 Task: Open Card Home Decor Review in Board Sales Forecasting and Goal Setting to Workspace Email Marketing Agencies and add a team member Softage.2@softage.net, a label Green, a checklist Volunteer Management, an attachment from your onedrive, a color Green and finally, add a card description 'Conduct team training session on effective conflict management and resolution' and a comment 'Let us approach this task with a sense of ownership and pride, taking responsibility for its success or failure.'. Add a start date 'Jan 02, 1900' with a due date 'Jan 09, 1900'
Action: Mouse moved to (79, 353)
Screenshot: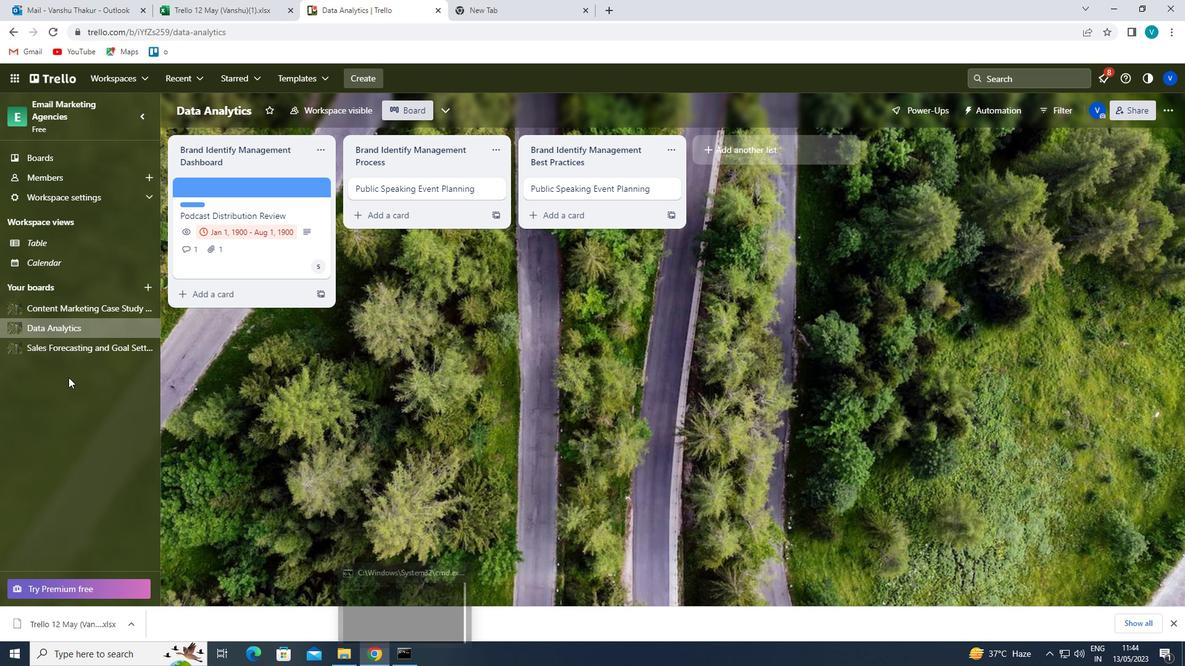 
Action: Mouse pressed left at (79, 353)
Screenshot: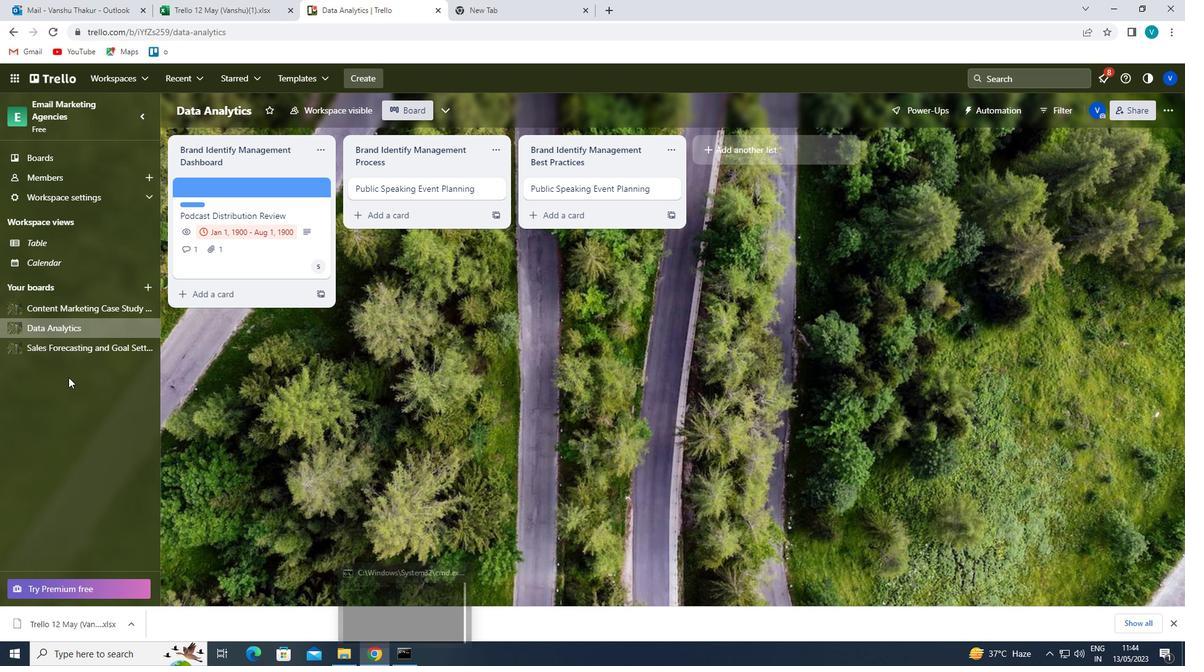 
Action: Mouse moved to (232, 191)
Screenshot: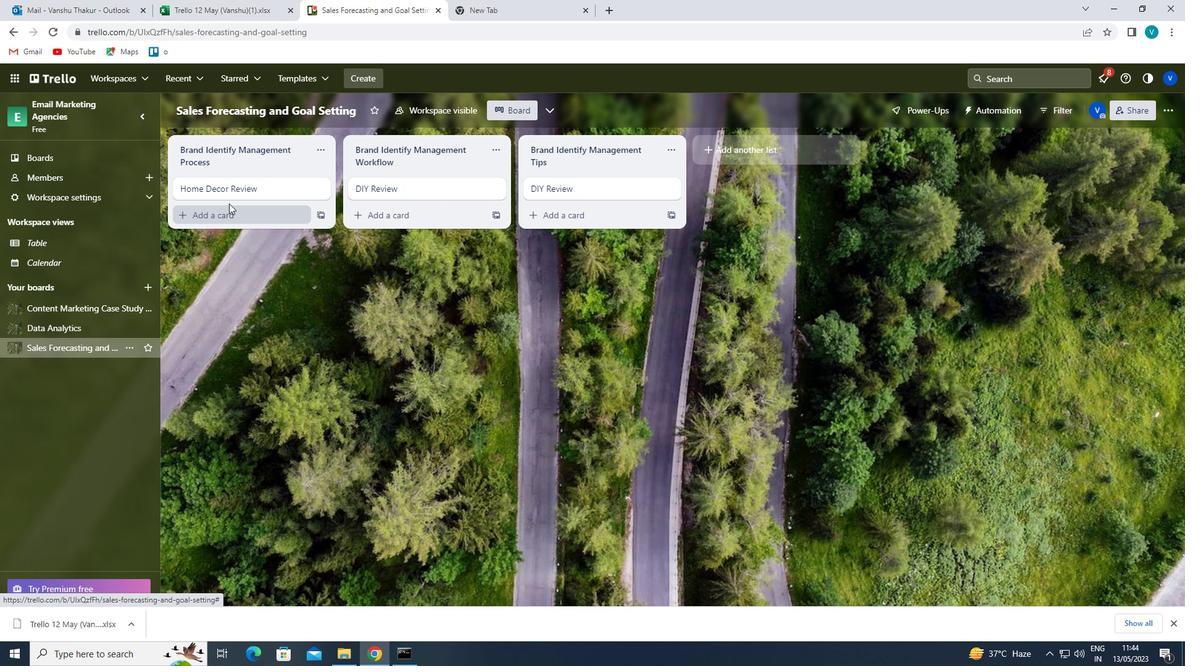 
Action: Mouse pressed left at (232, 191)
Screenshot: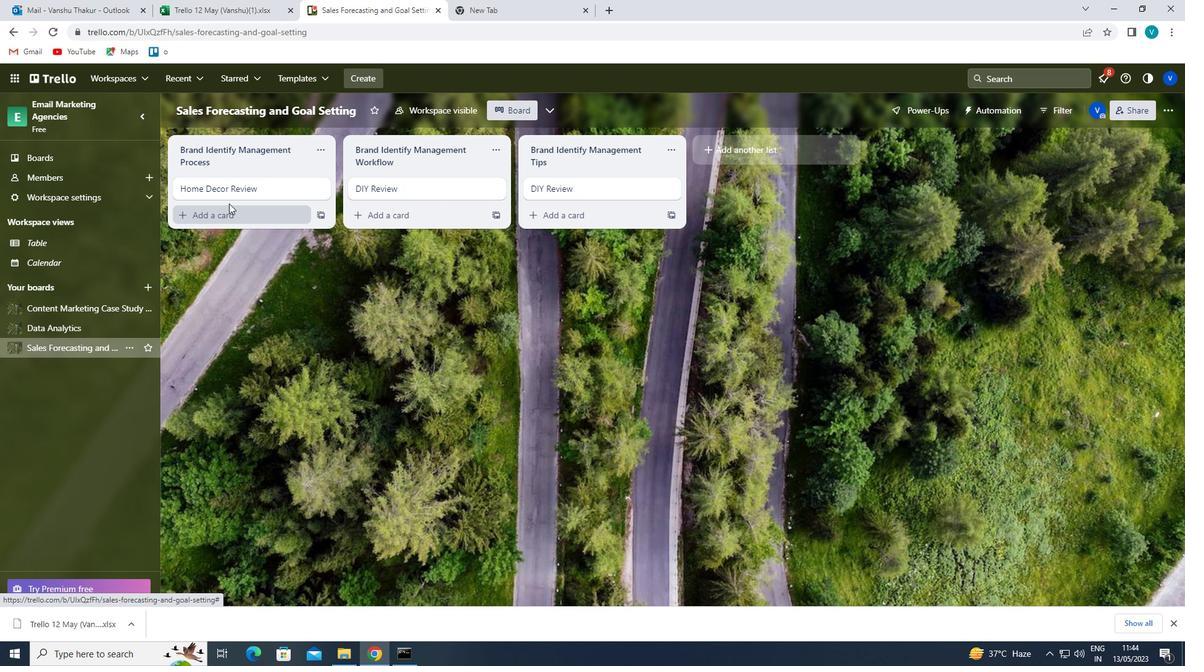 
Action: Mouse moved to (755, 177)
Screenshot: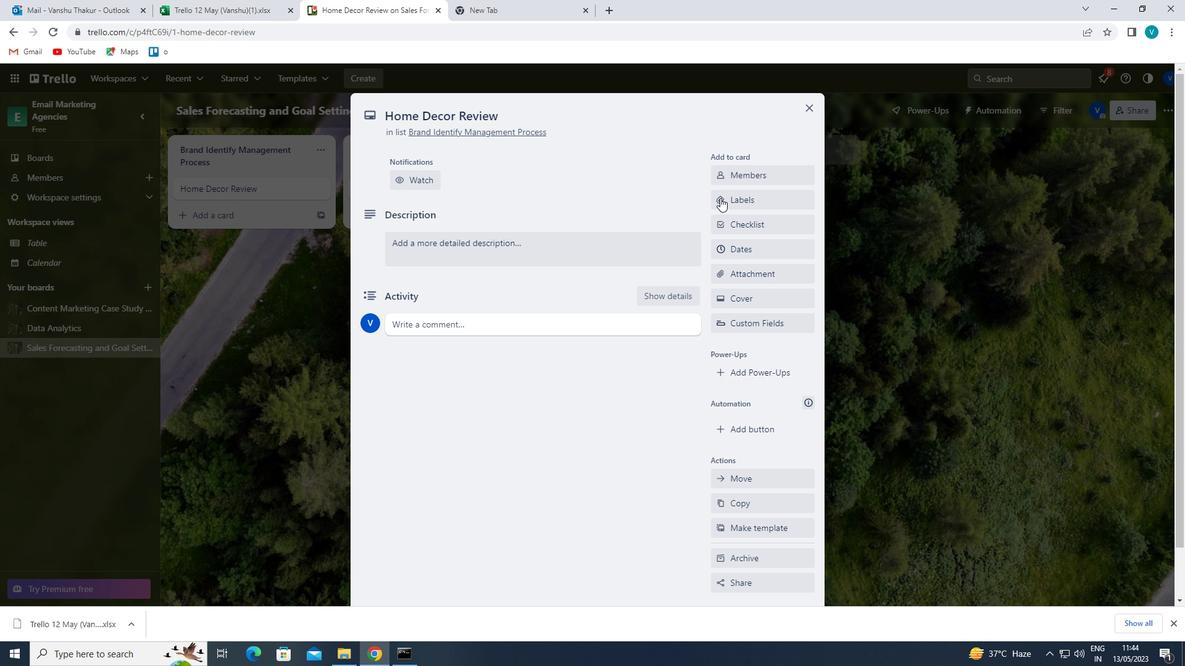
Action: Mouse pressed left at (755, 177)
Screenshot: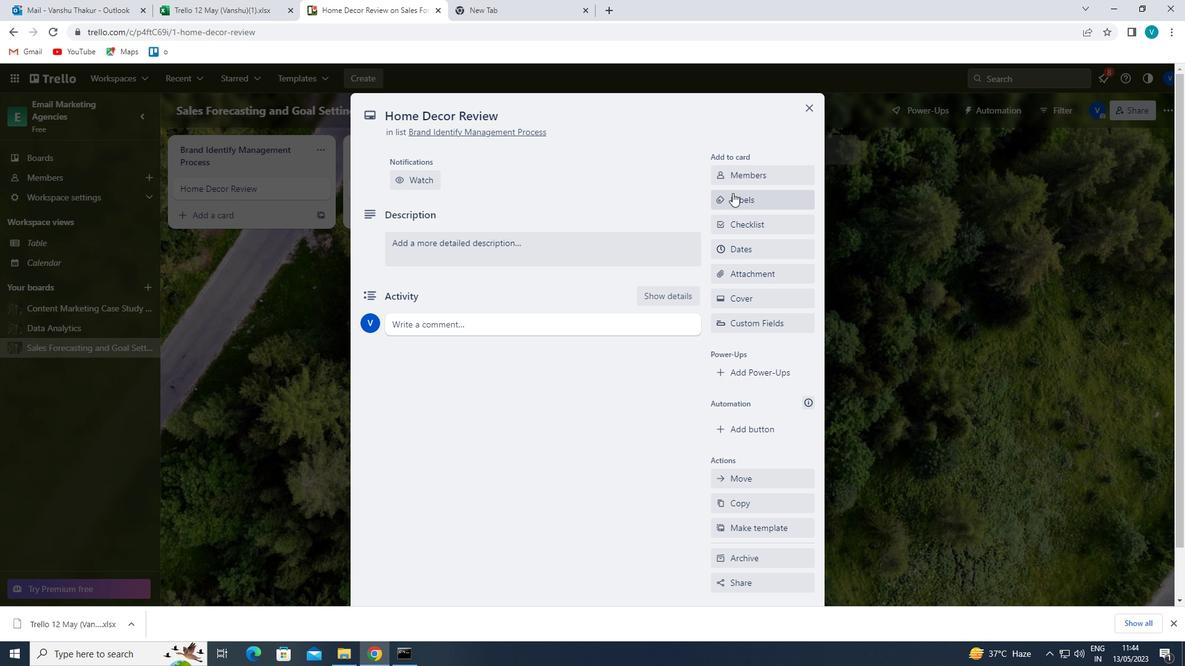 
Action: Mouse moved to (755, 225)
Screenshot: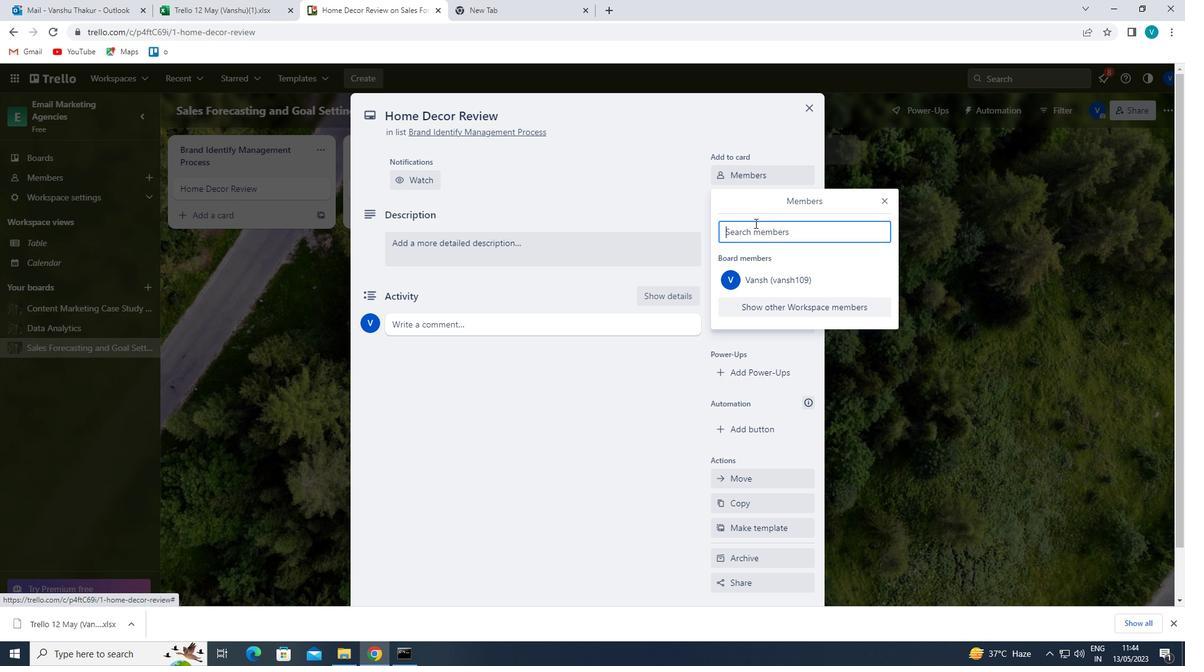 
Action: Mouse pressed left at (755, 225)
Screenshot: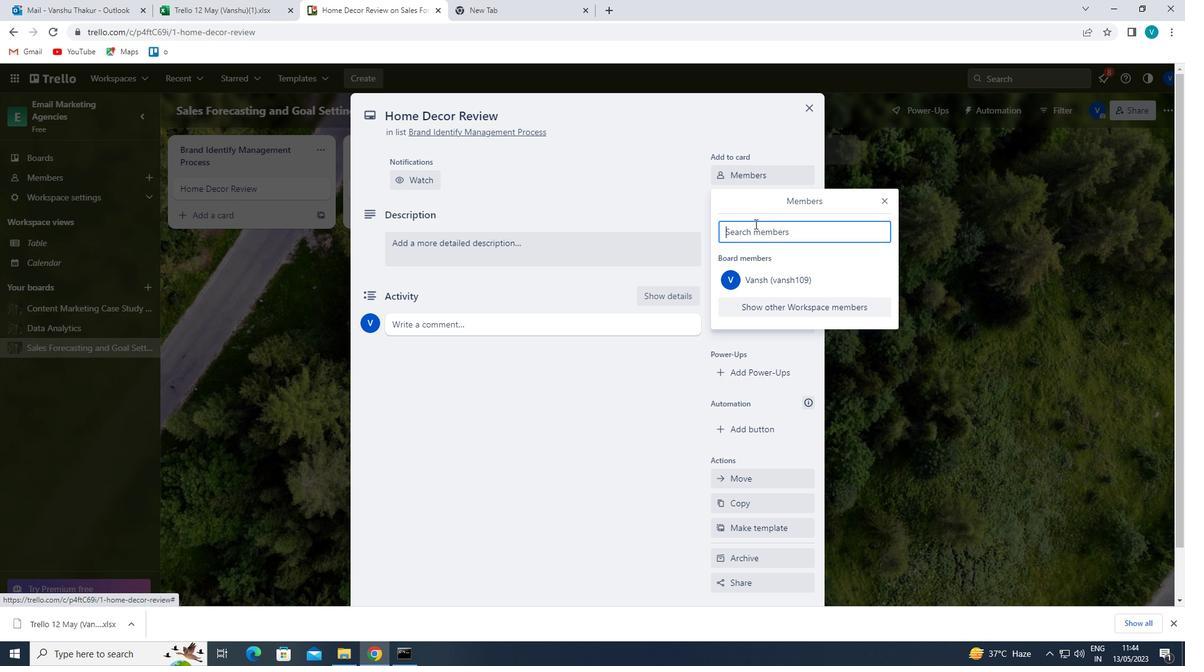 
Action: Key pressed <Key.shift>SOG<Key.backspace>FT
Screenshot: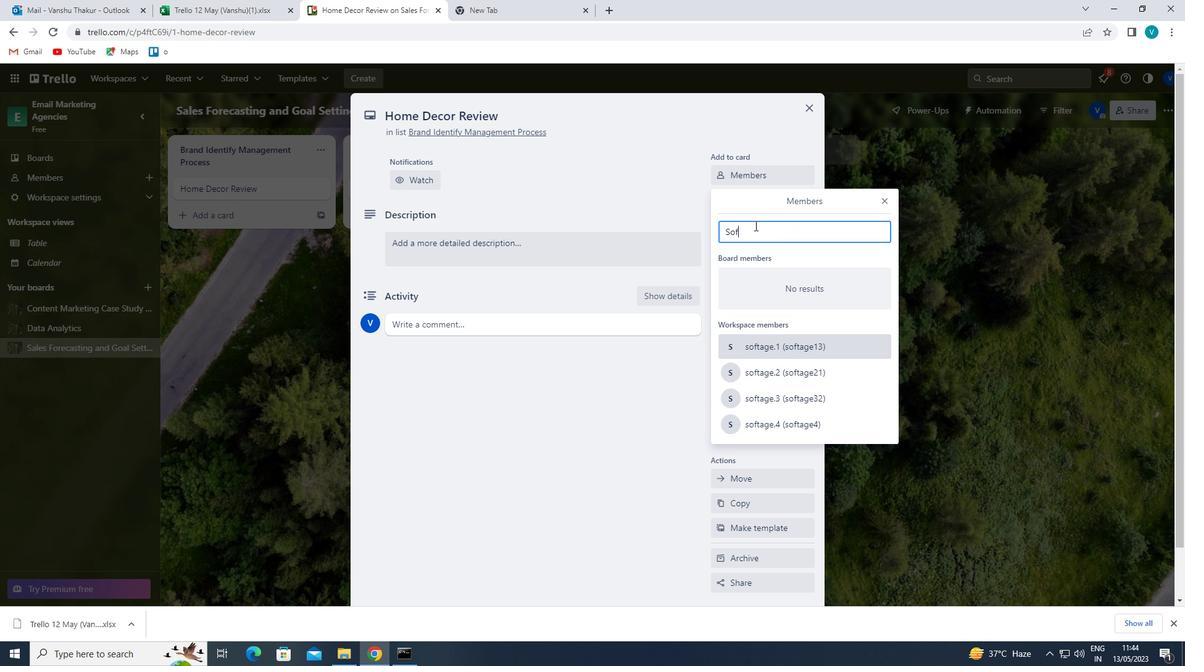 
Action: Mouse moved to (765, 371)
Screenshot: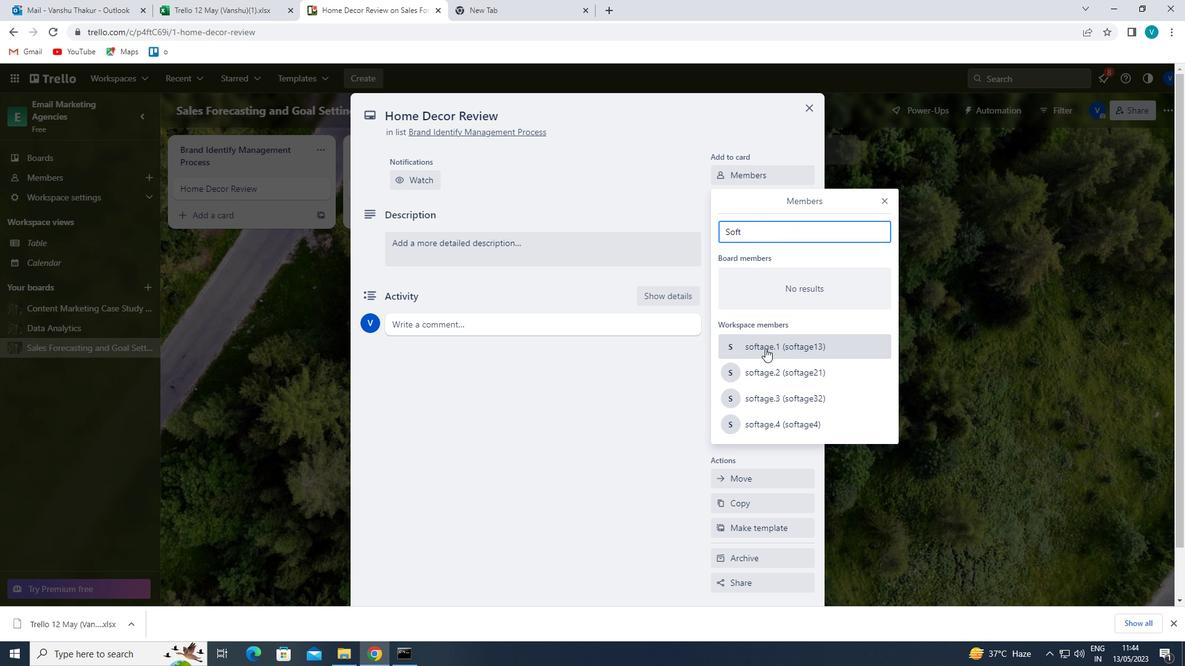
Action: Mouse pressed left at (765, 371)
Screenshot: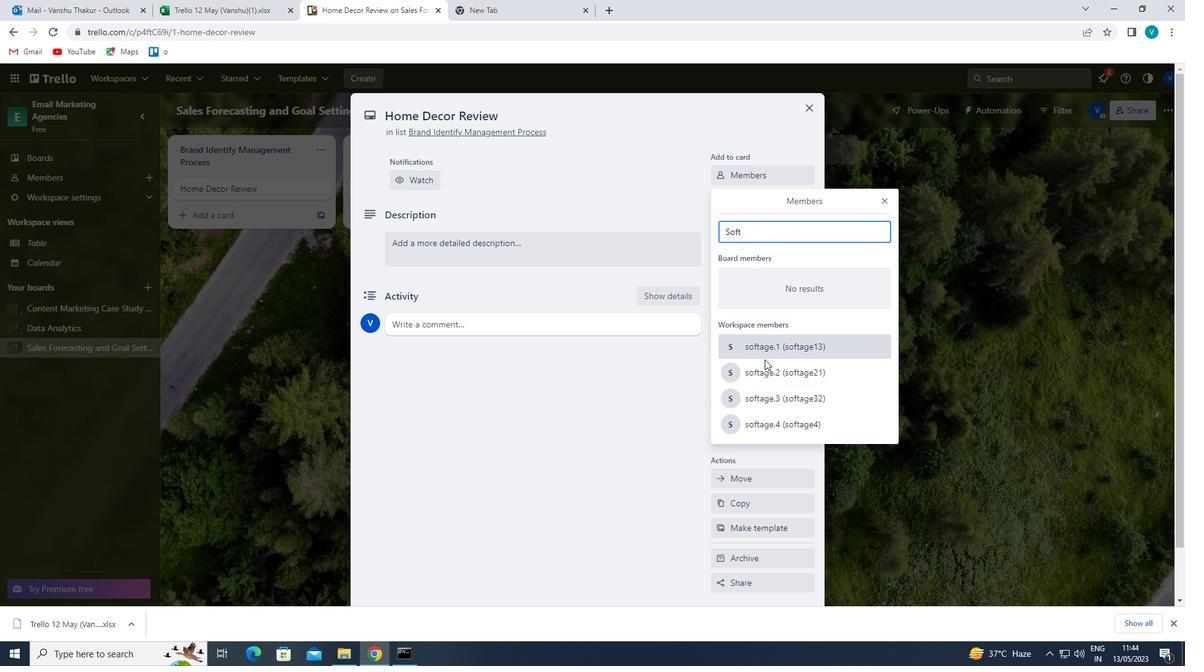 
Action: Mouse moved to (885, 200)
Screenshot: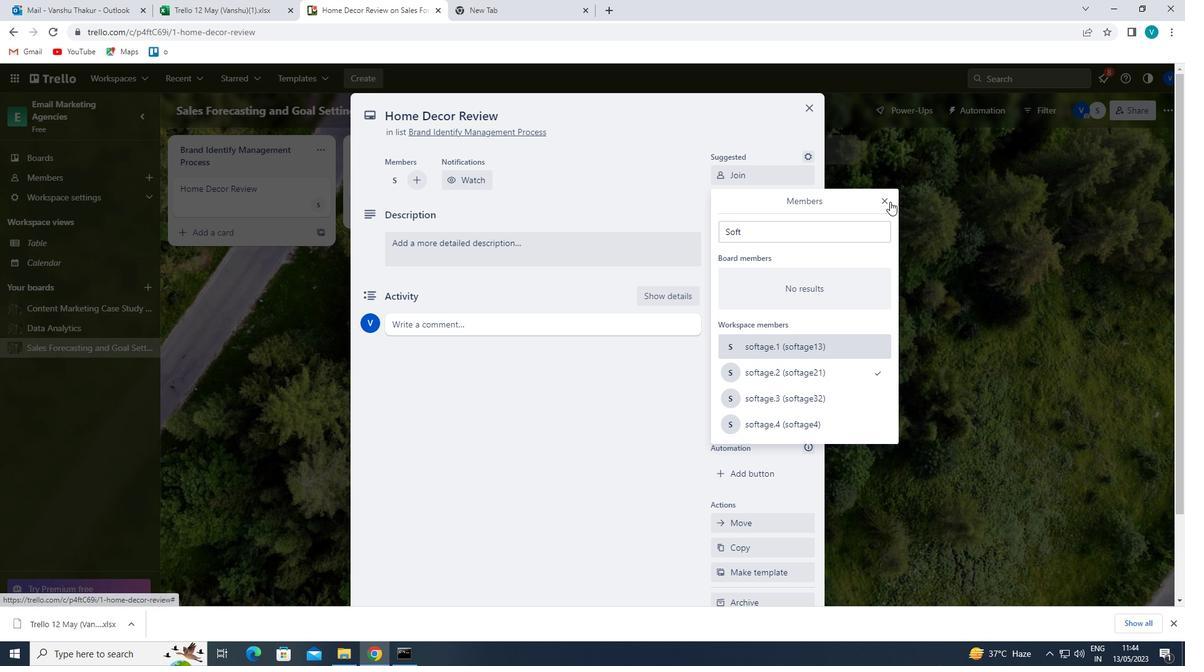 
Action: Mouse pressed left at (885, 200)
Screenshot: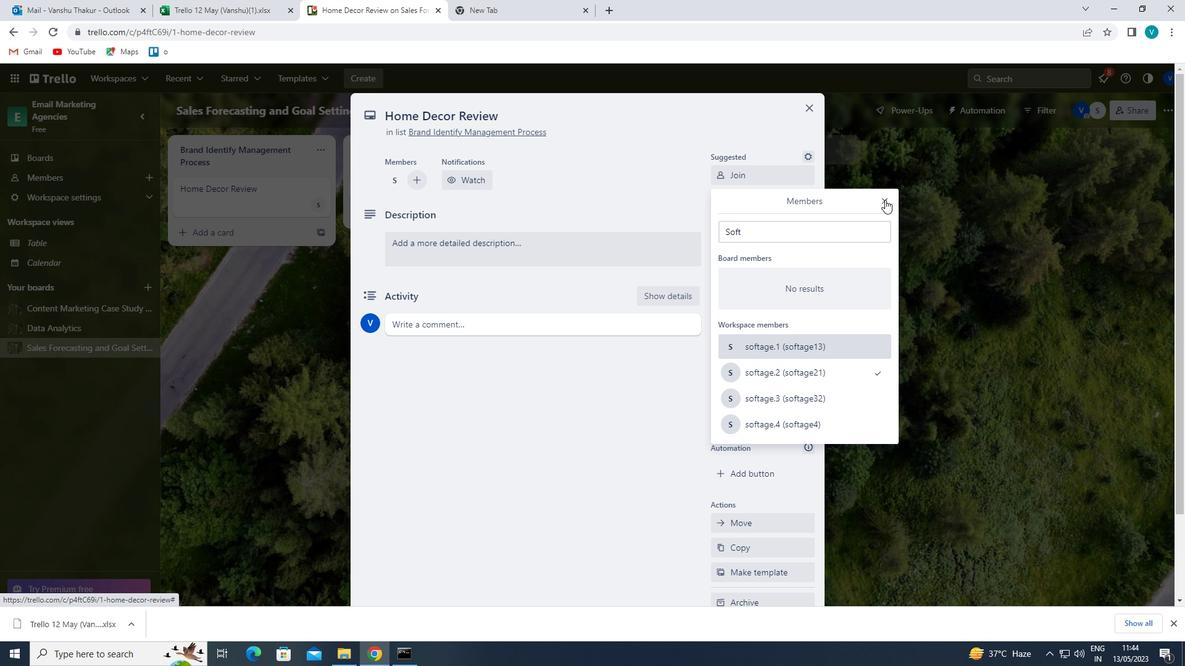 
Action: Mouse moved to (790, 243)
Screenshot: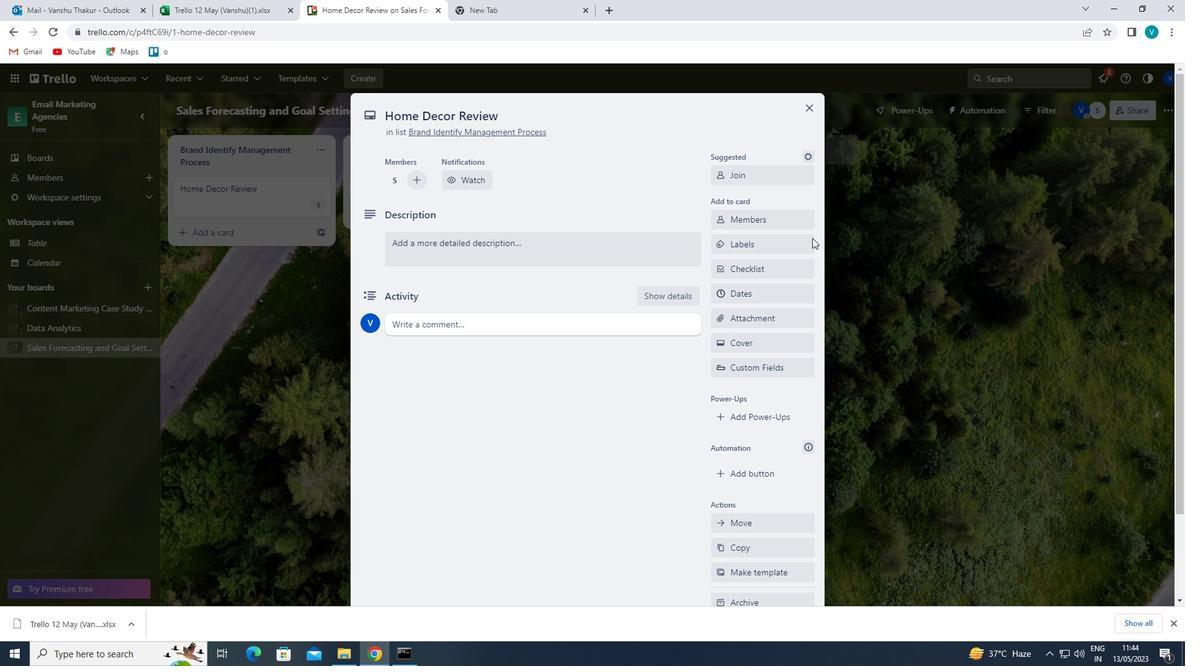 
Action: Mouse pressed left at (790, 243)
Screenshot: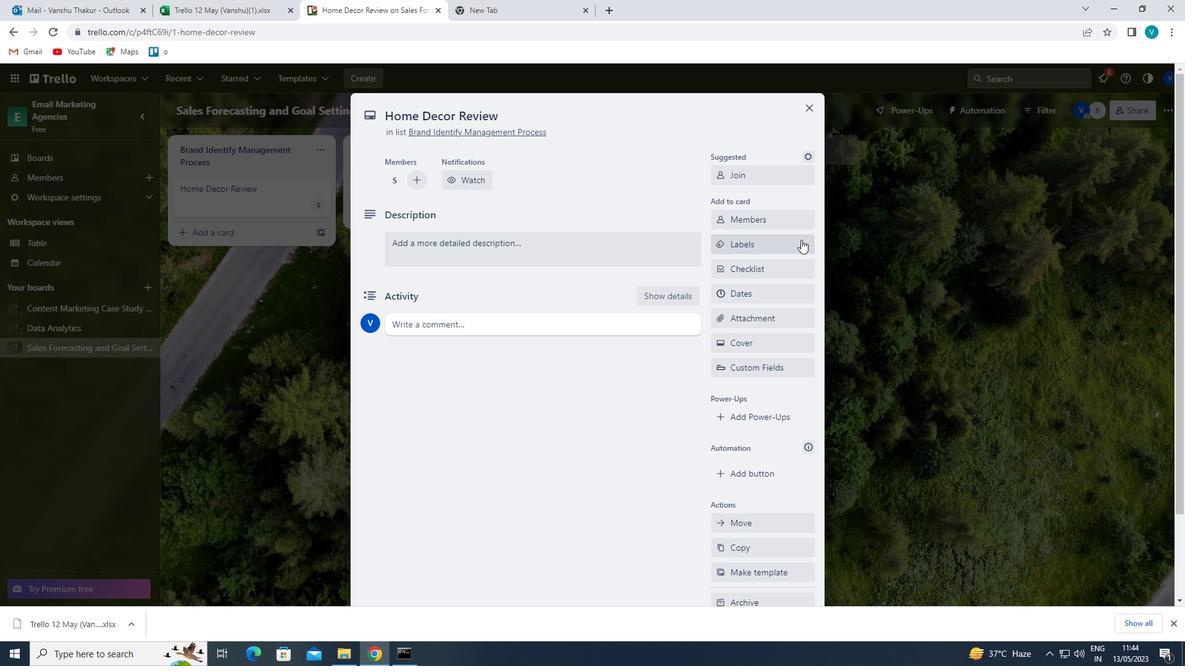 
Action: Mouse moved to (767, 341)
Screenshot: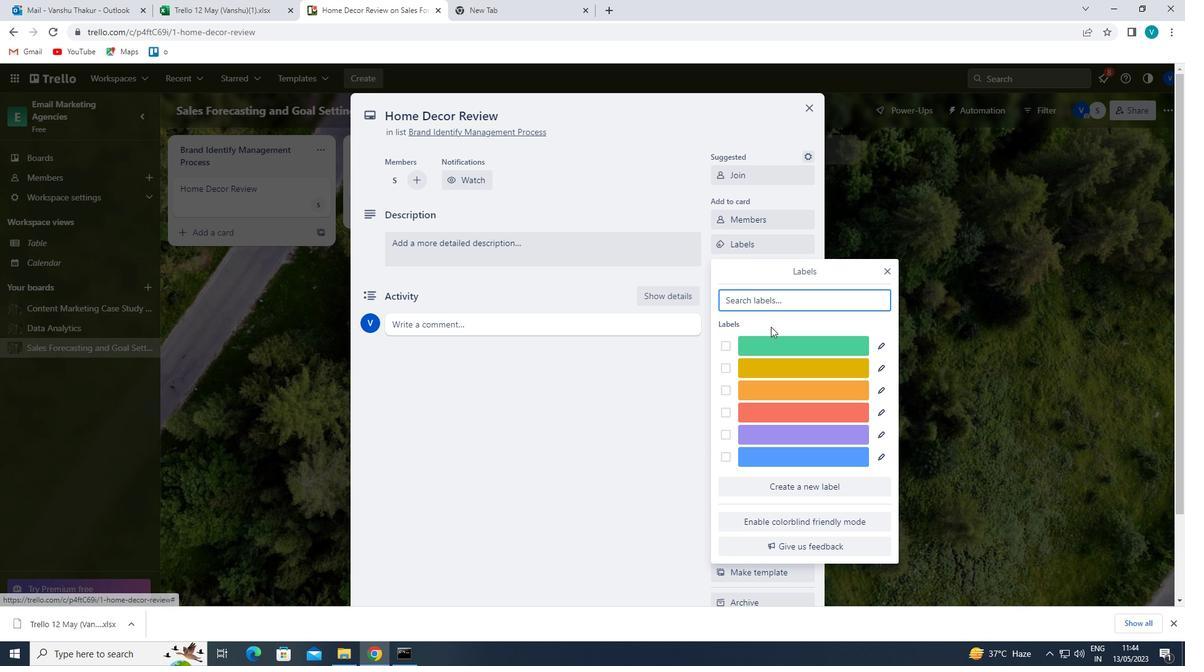 
Action: Mouse pressed left at (767, 341)
Screenshot: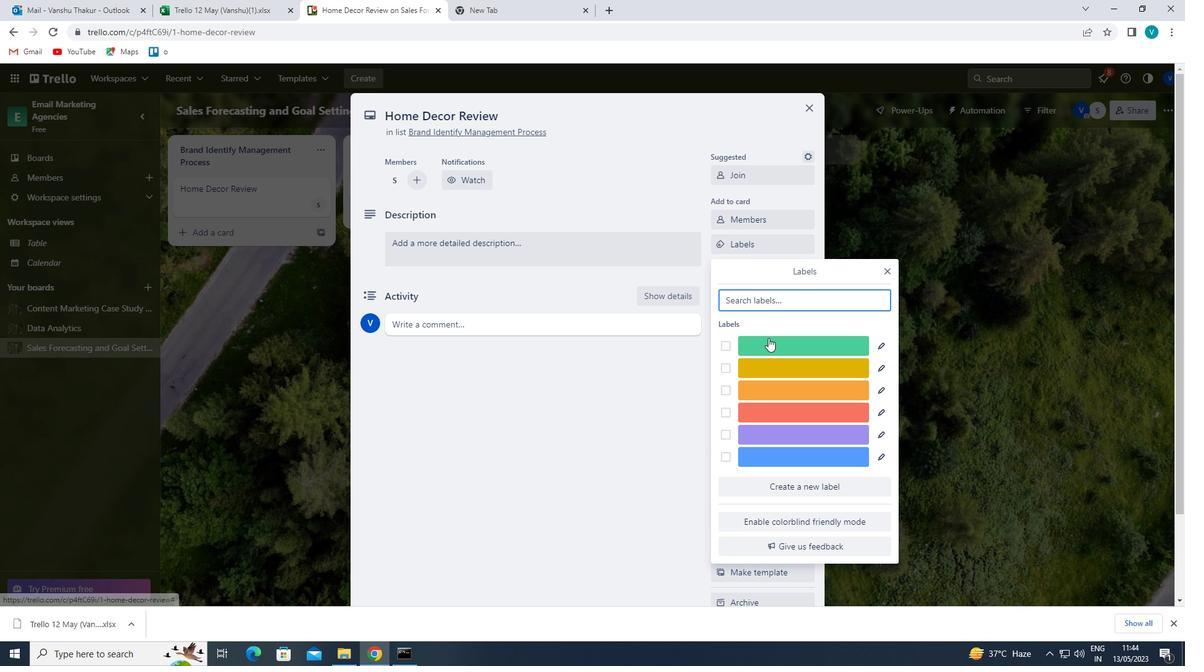 
Action: Mouse moved to (887, 270)
Screenshot: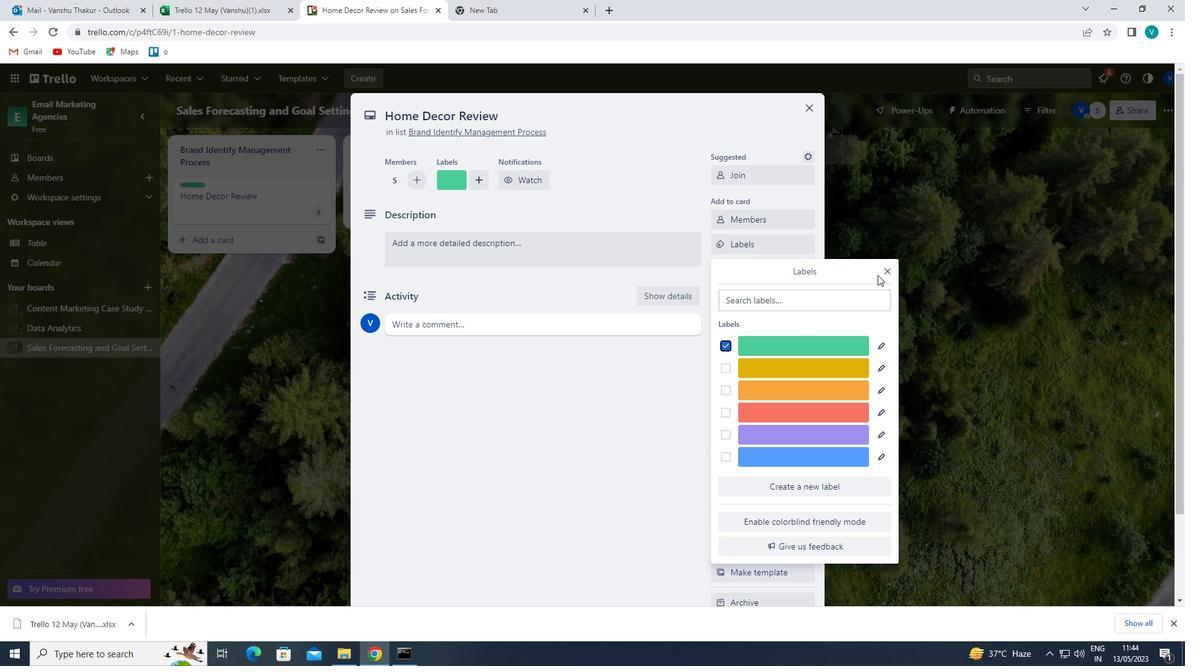 
Action: Mouse pressed left at (887, 270)
Screenshot: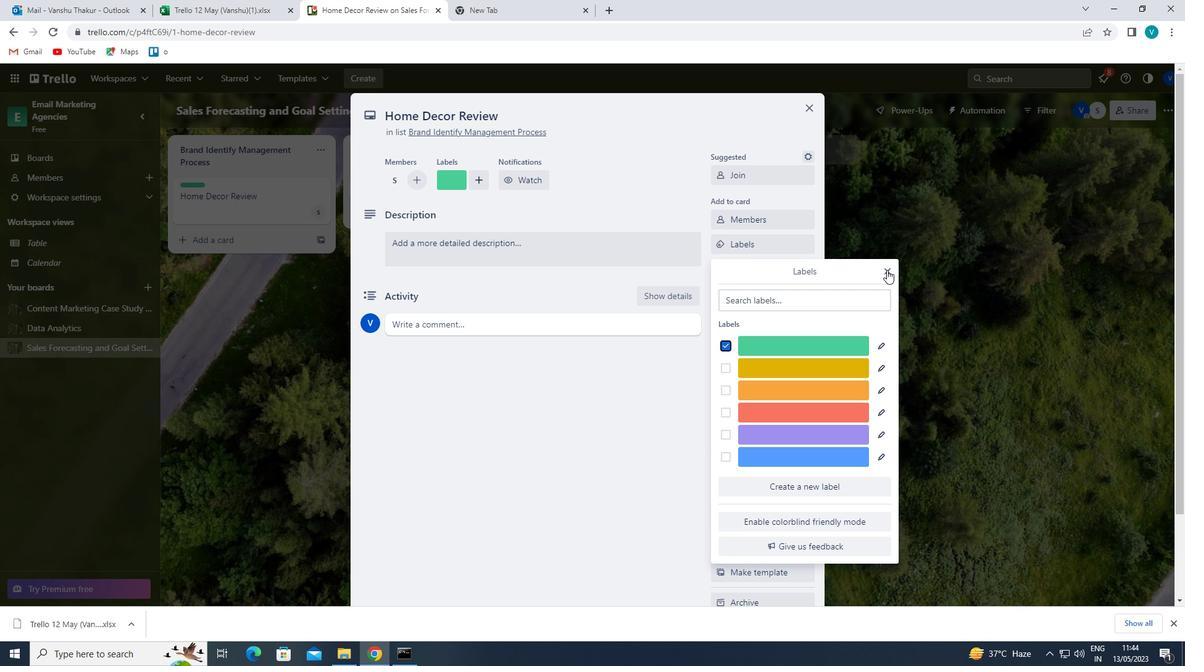 
Action: Mouse moved to (750, 270)
Screenshot: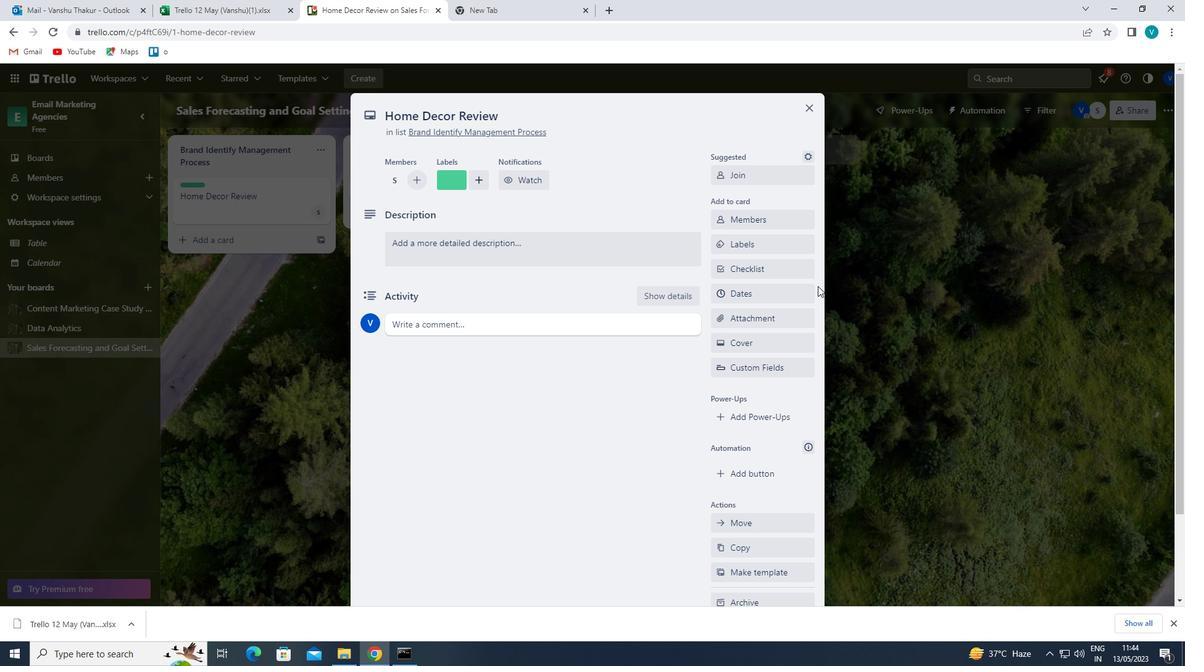 
Action: Mouse pressed left at (750, 270)
Screenshot: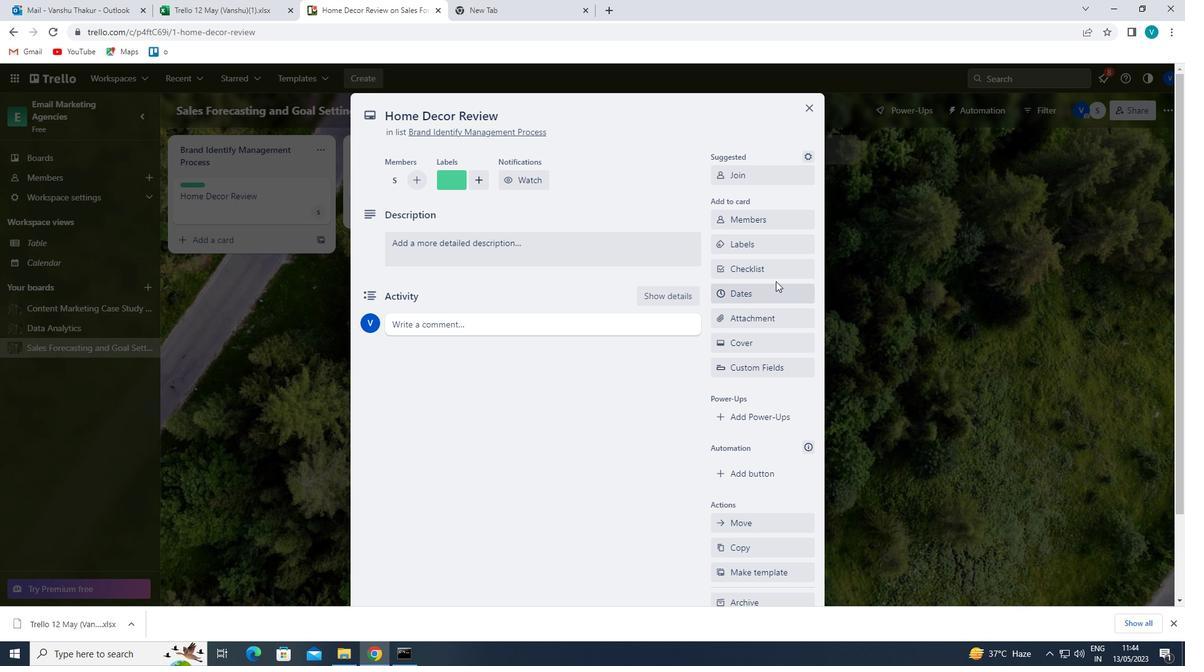 
Action: Key pressed <Key.shift>VO
Screenshot: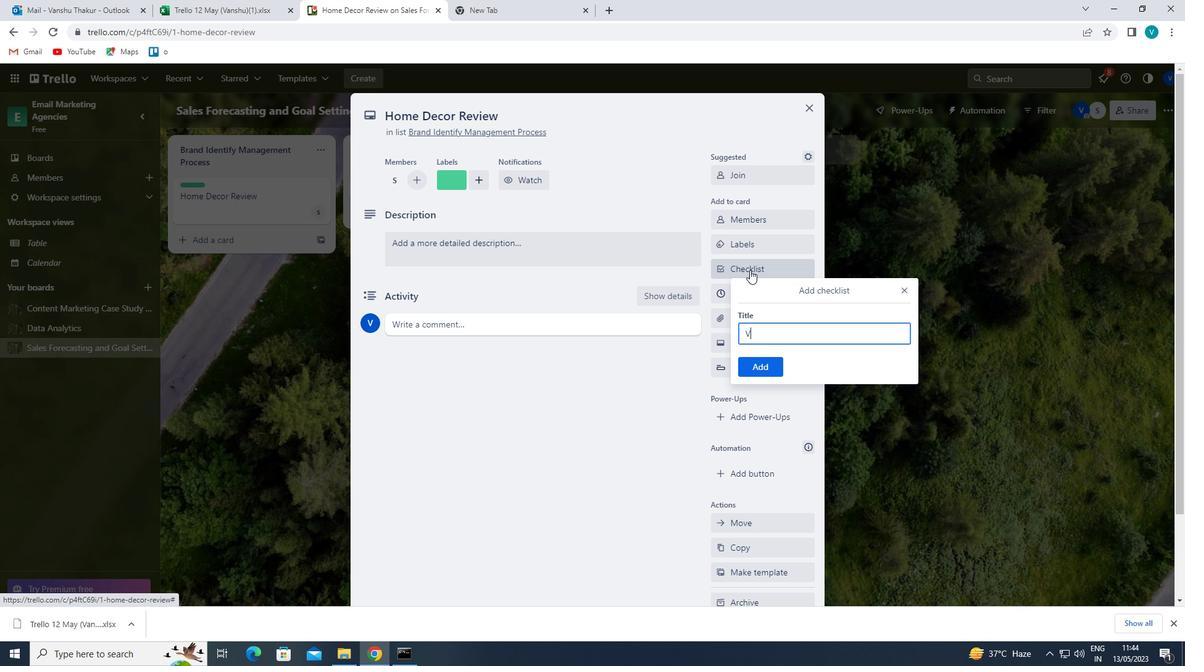 
Action: Mouse moved to (674, 314)
Screenshot: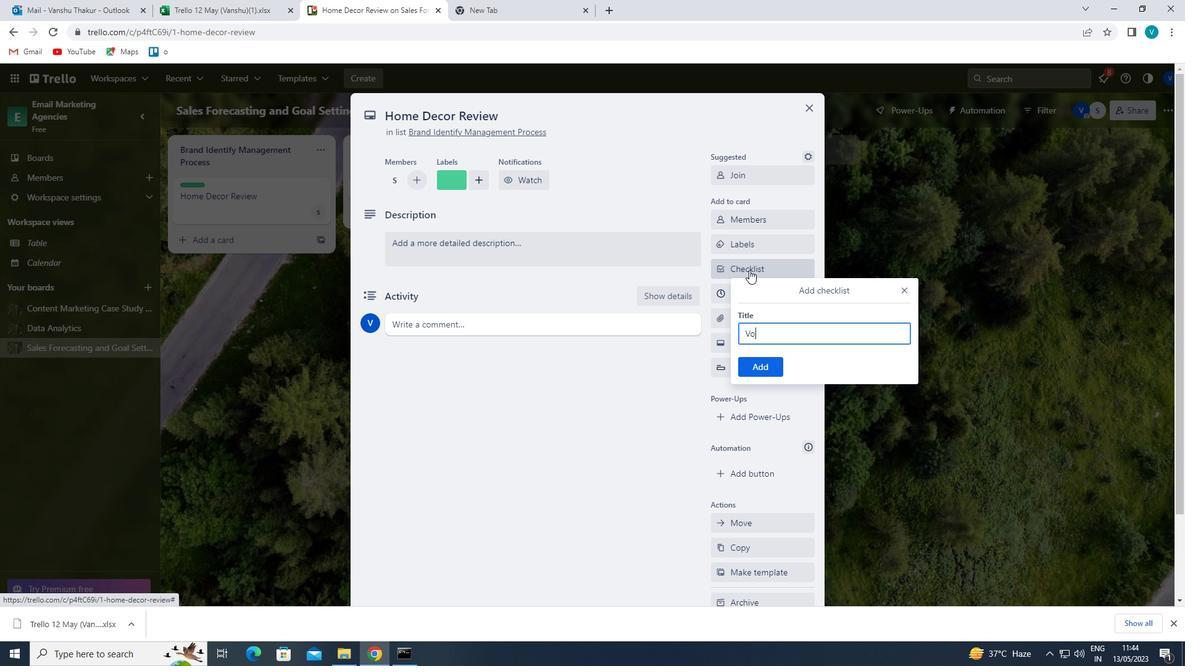 
Action: Key pressed LUNTEER<Key.space>
Screenshot: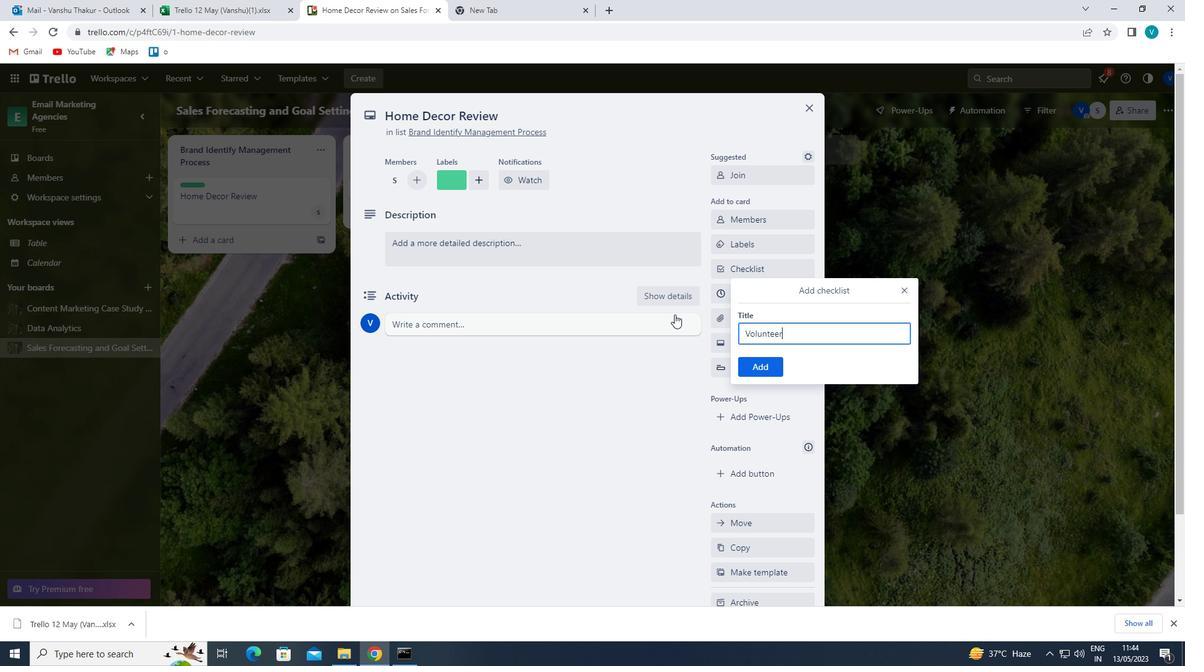 
Action: Mouse moved to (674, 315)
Screenshot: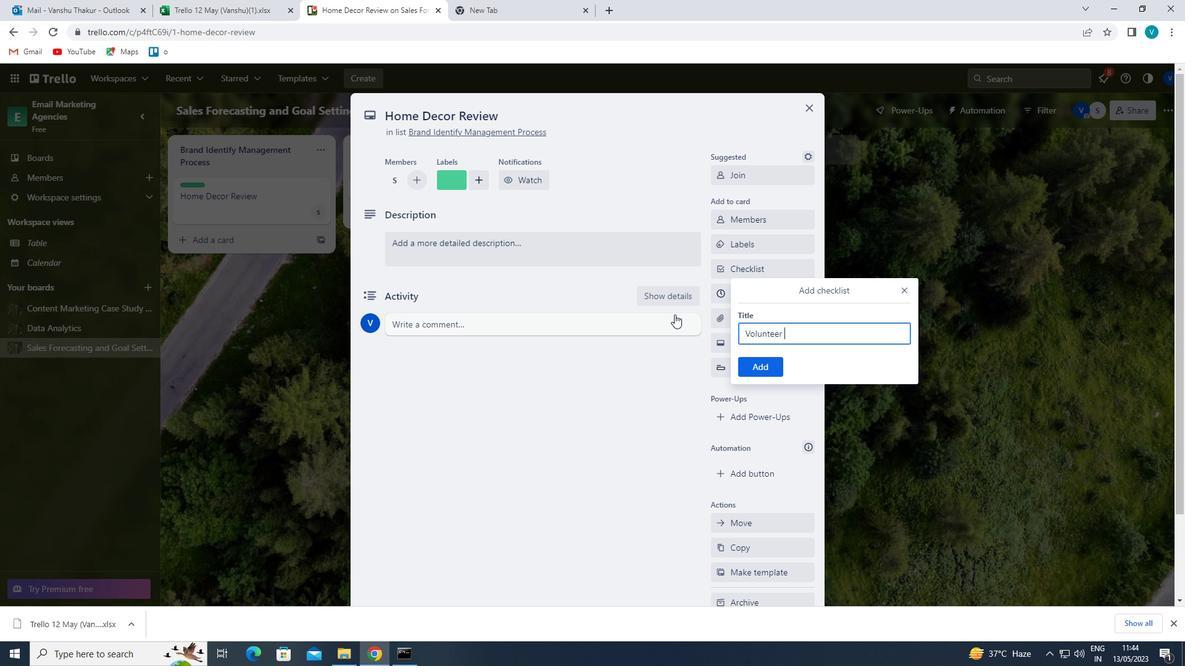 
Action: Key pressed <Key.shift>MANAGEMENT
Screenshot: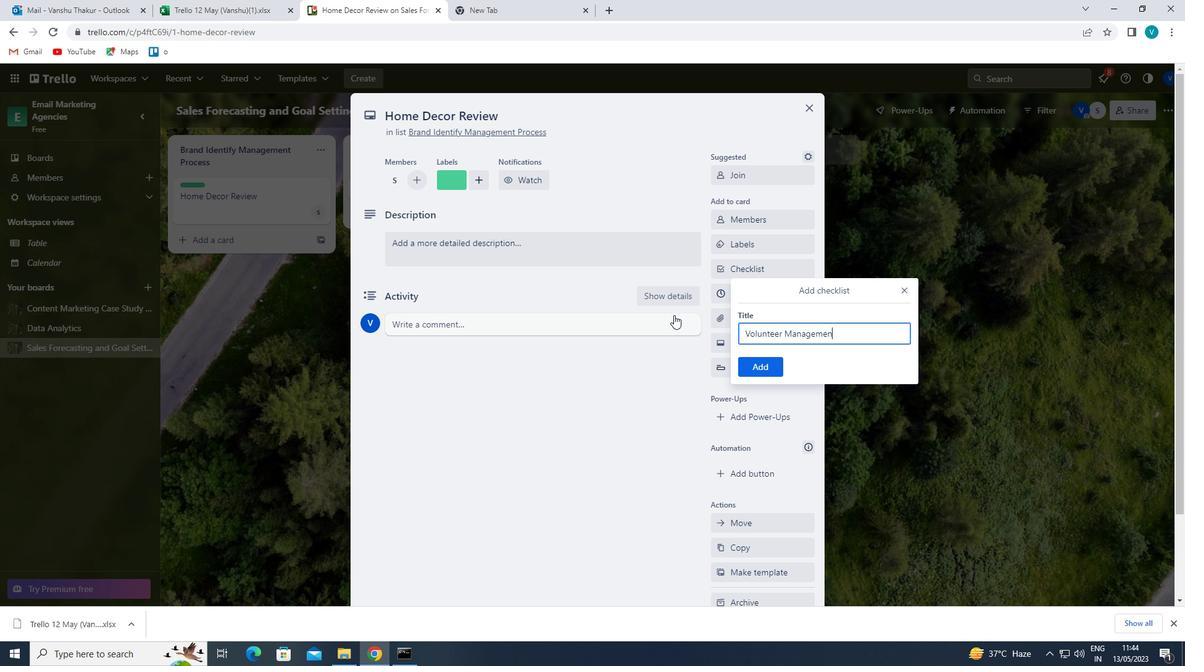 
Action: Mouse moved to (760, 366)
Screenshot: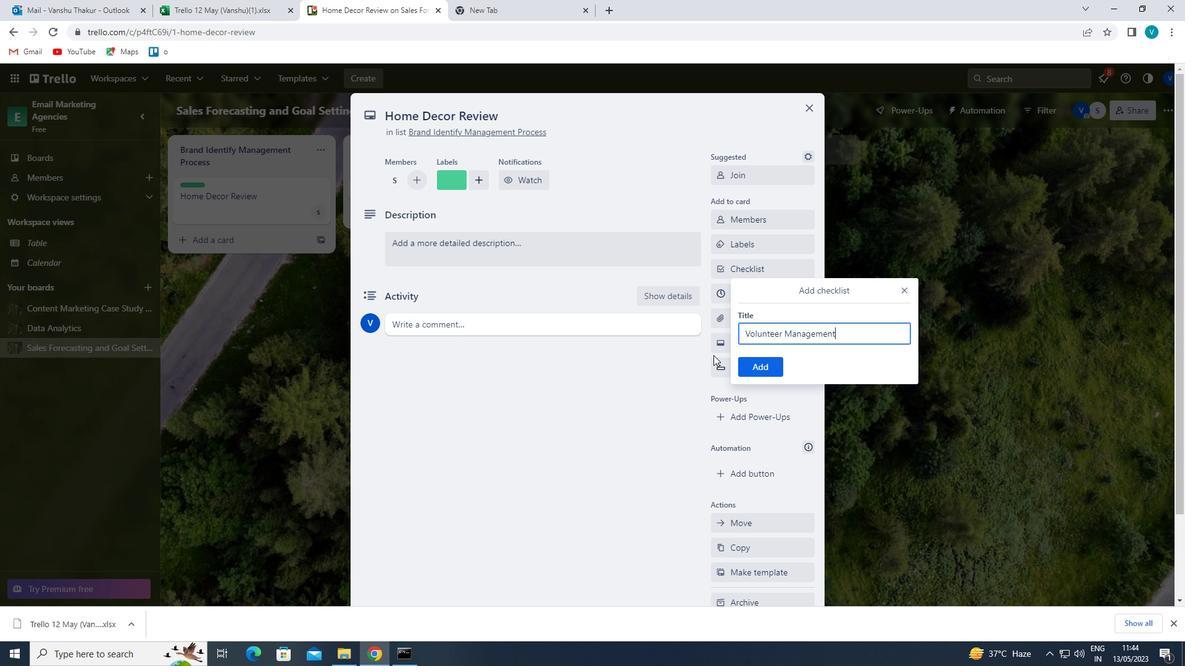
Action: Mouse pressed left at (760, 366)
Screenshot: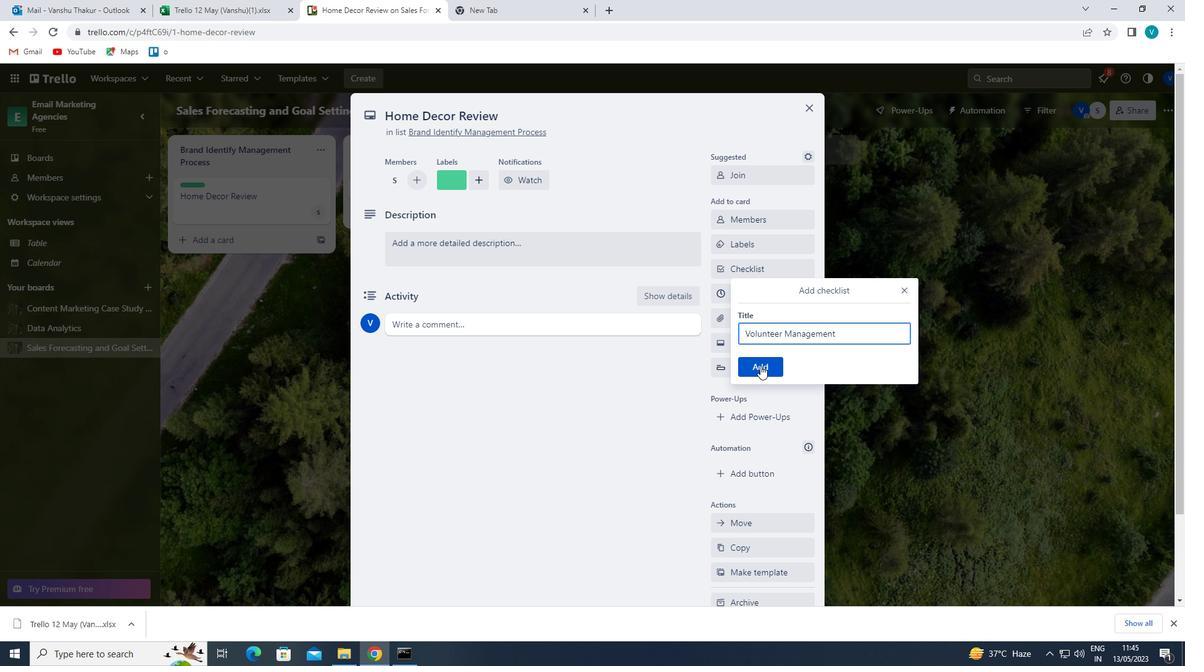 
Action: Mouse moved to (778, 322)
Screenshot: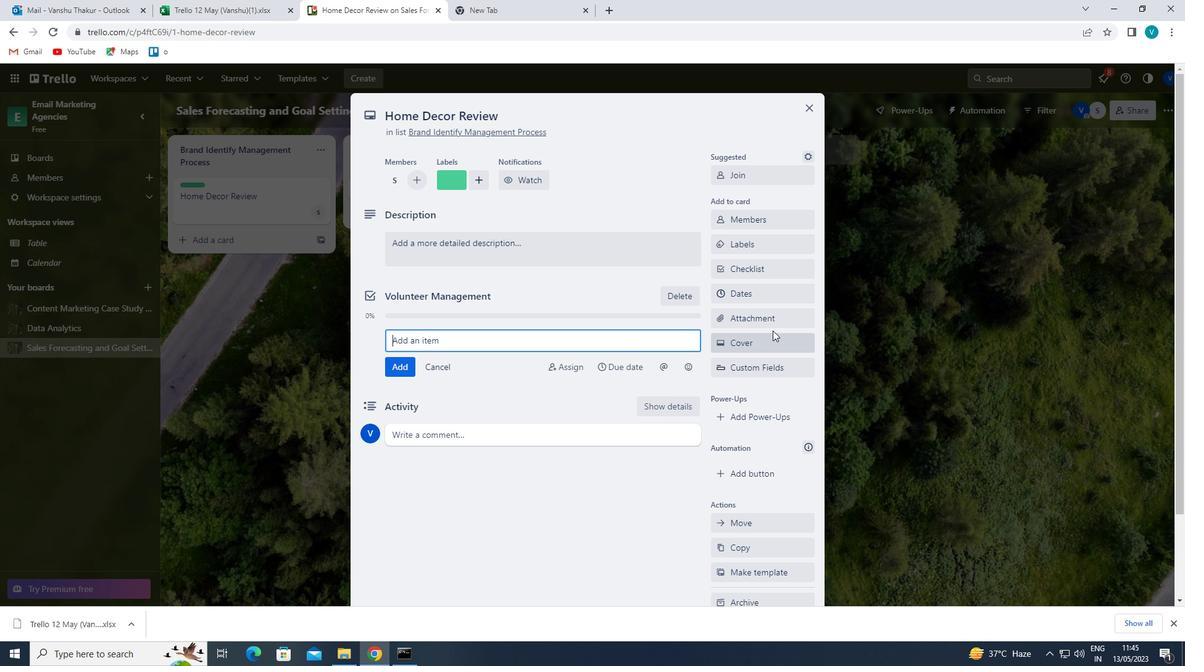 
Action: Mouse pressed left at (778, 322)
Screenshot: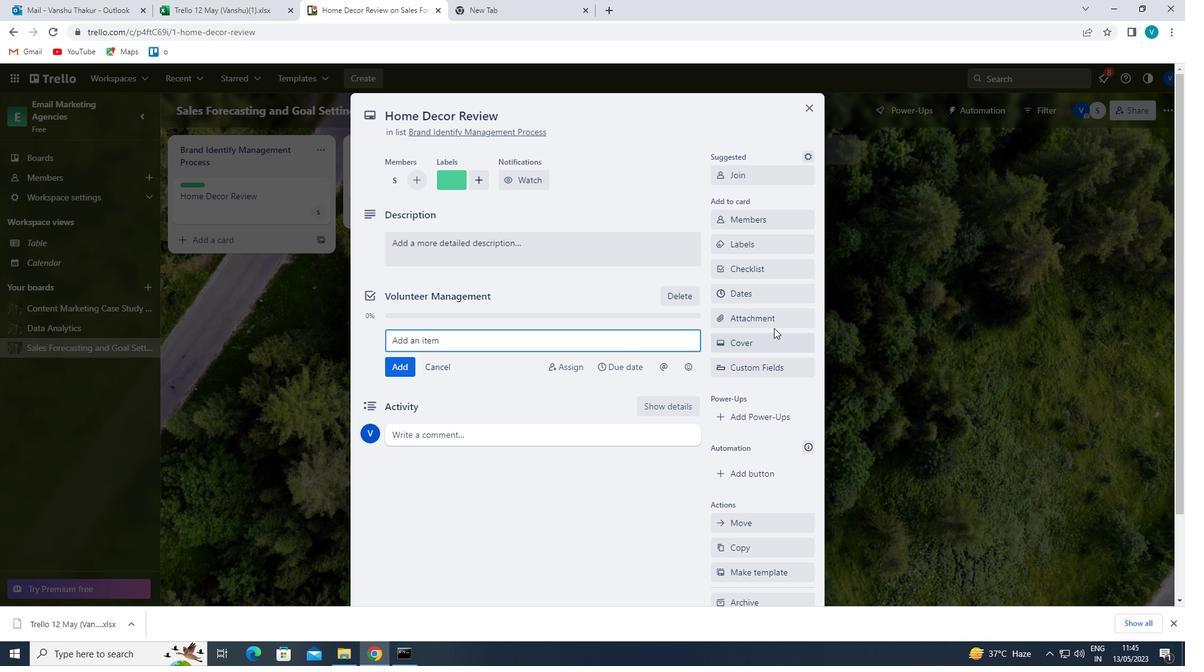 
Action: Mouse moved to (740, 469)
Screenshot: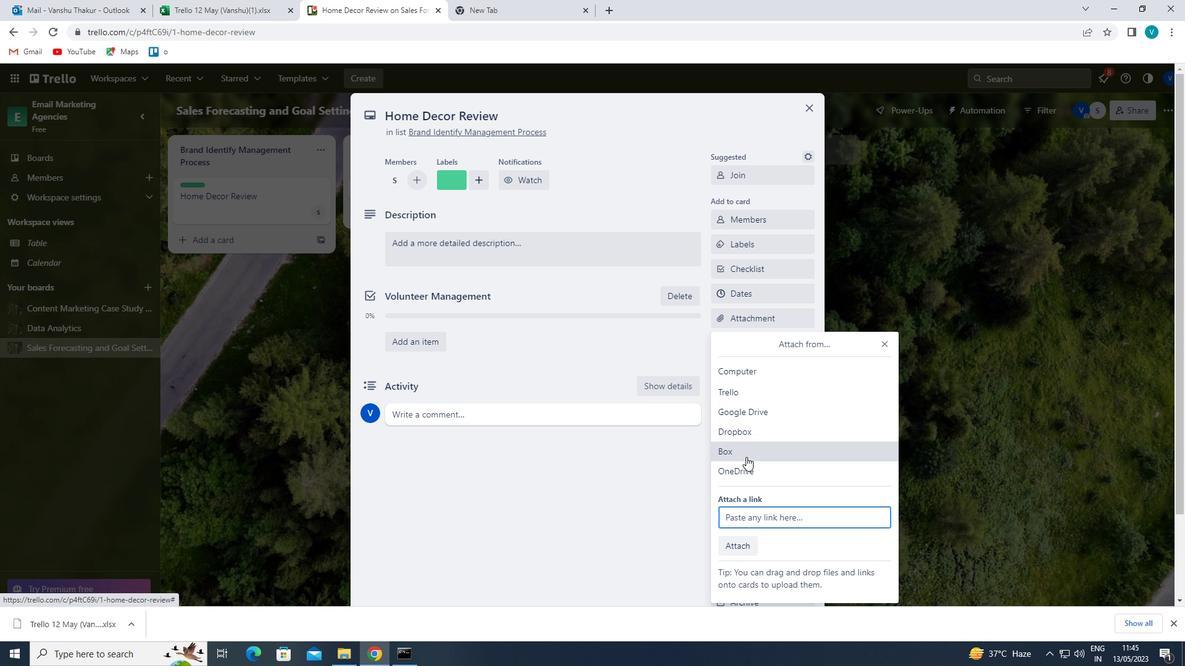 
Action: Mouse pressed left at (740, 469)
Screenshot: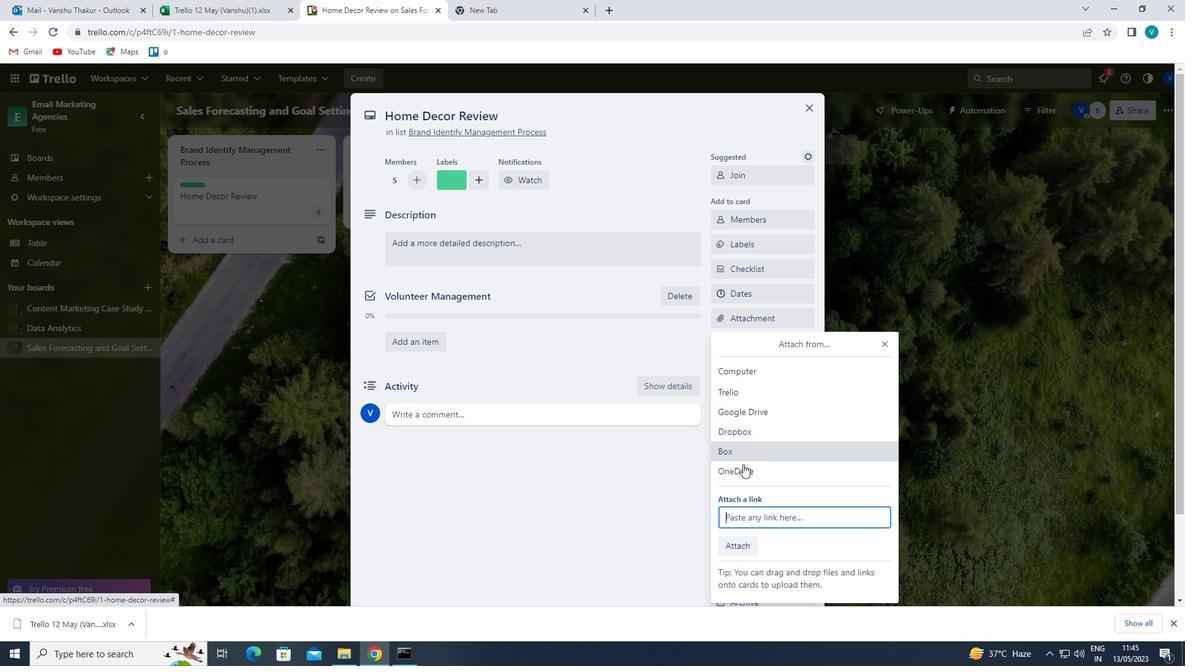
Action: Mouse moved to (448, 248)
Screenshot: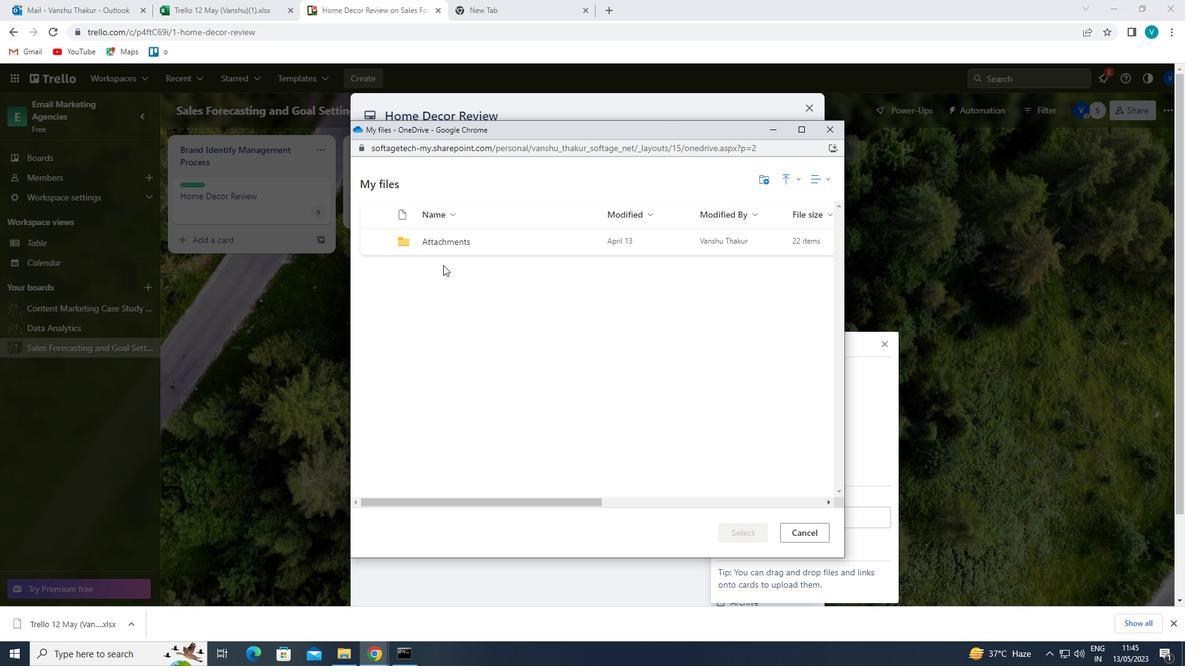
Action: Mouse pressed left at (448, 248)
Screenshot: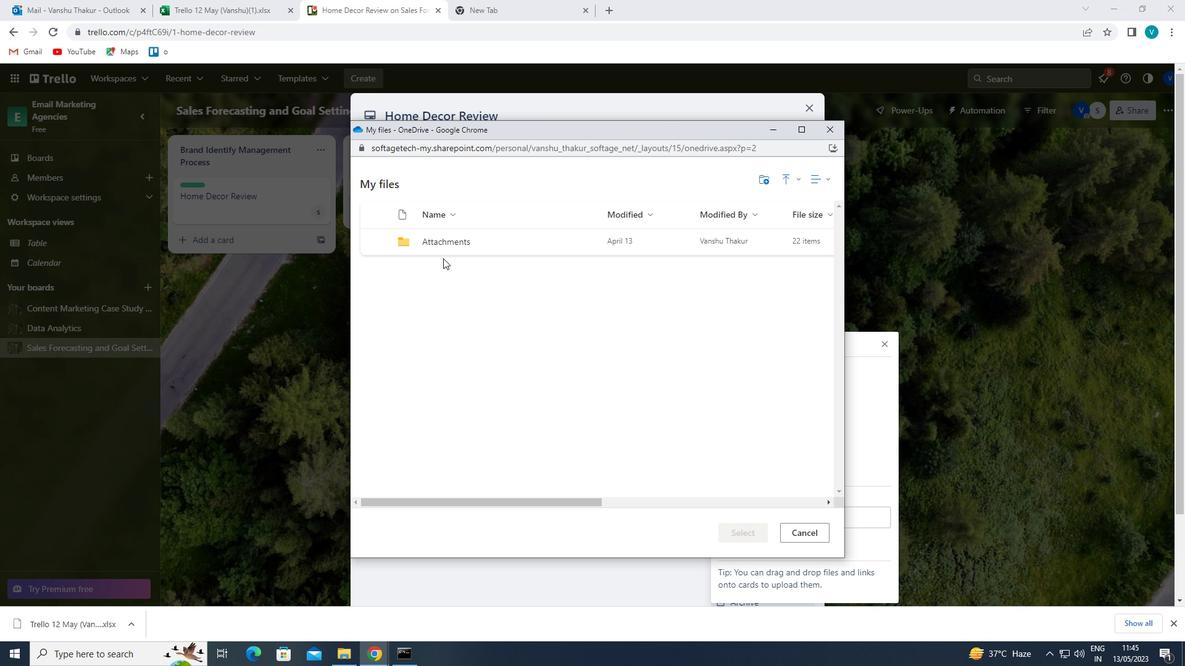 
Action: Mouse moved to (454, 245)
Screenshot: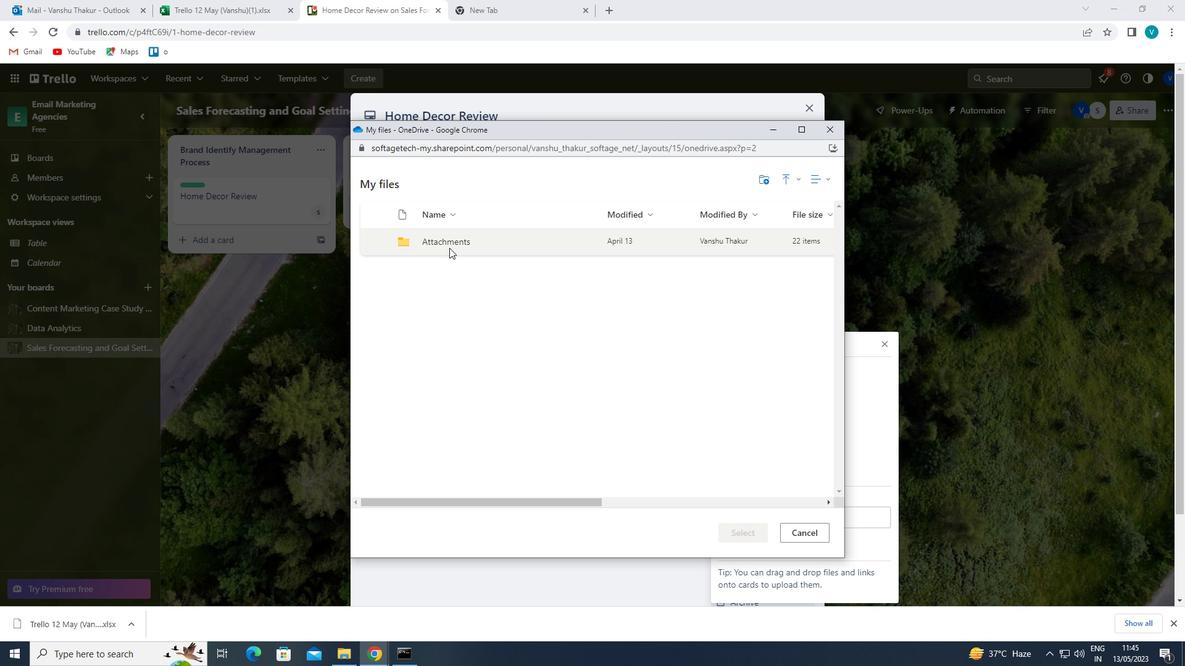 
Action: Mouse pressed left at (454, 245)
Screenshot: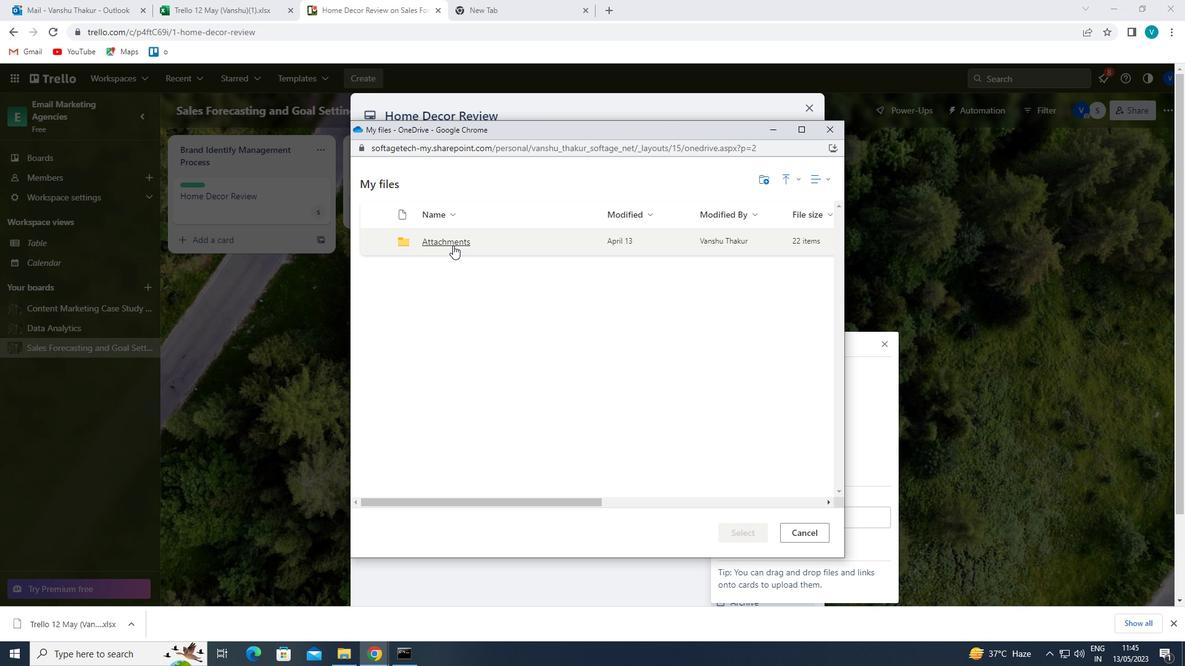 
Action: Mouse moved to (463, 277)
Screenshot: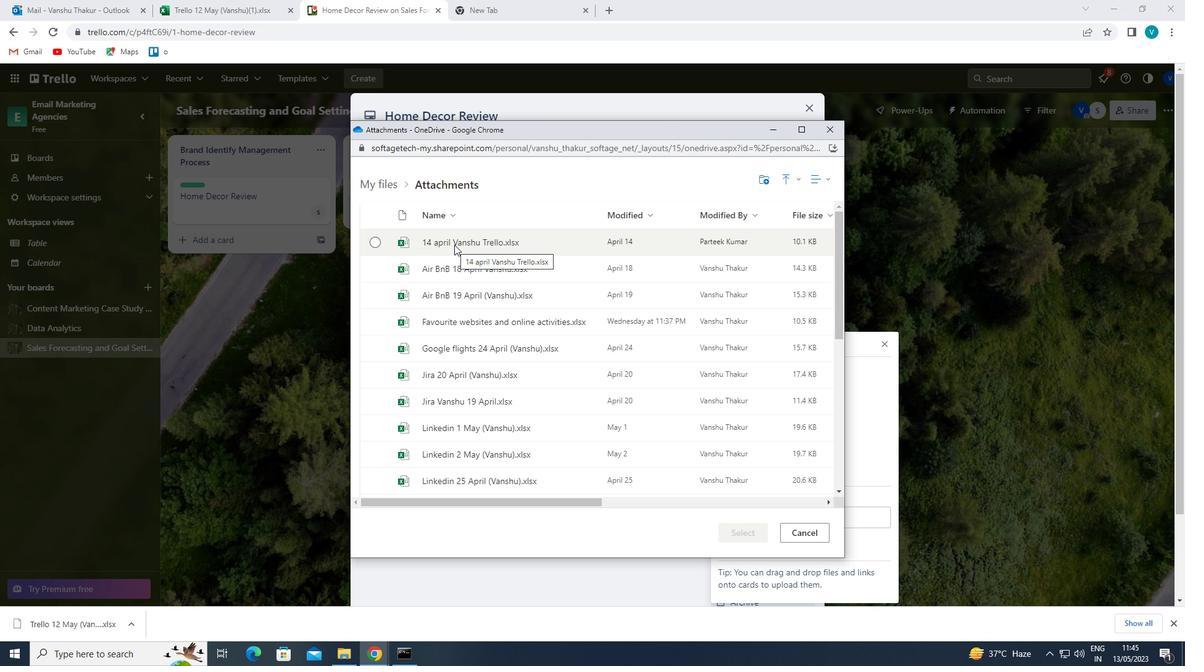 
Action: Mouse pressed left at (463, 277)
Screenshot: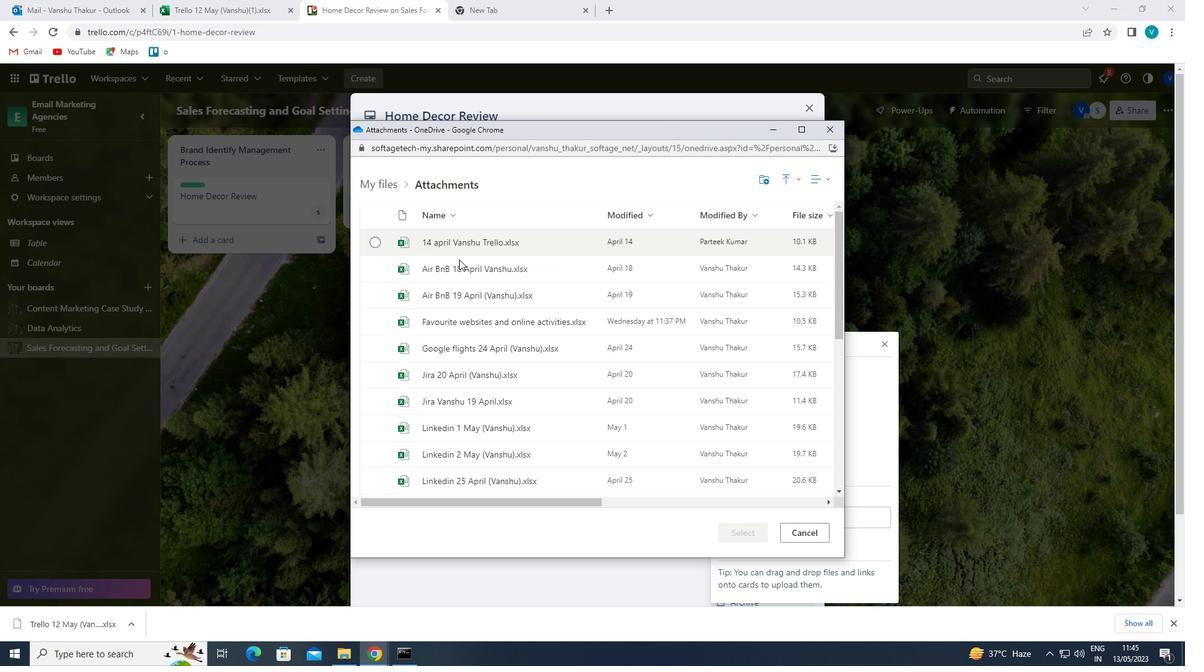 
Action: Mouse moved to (723, 534)
Screenshot: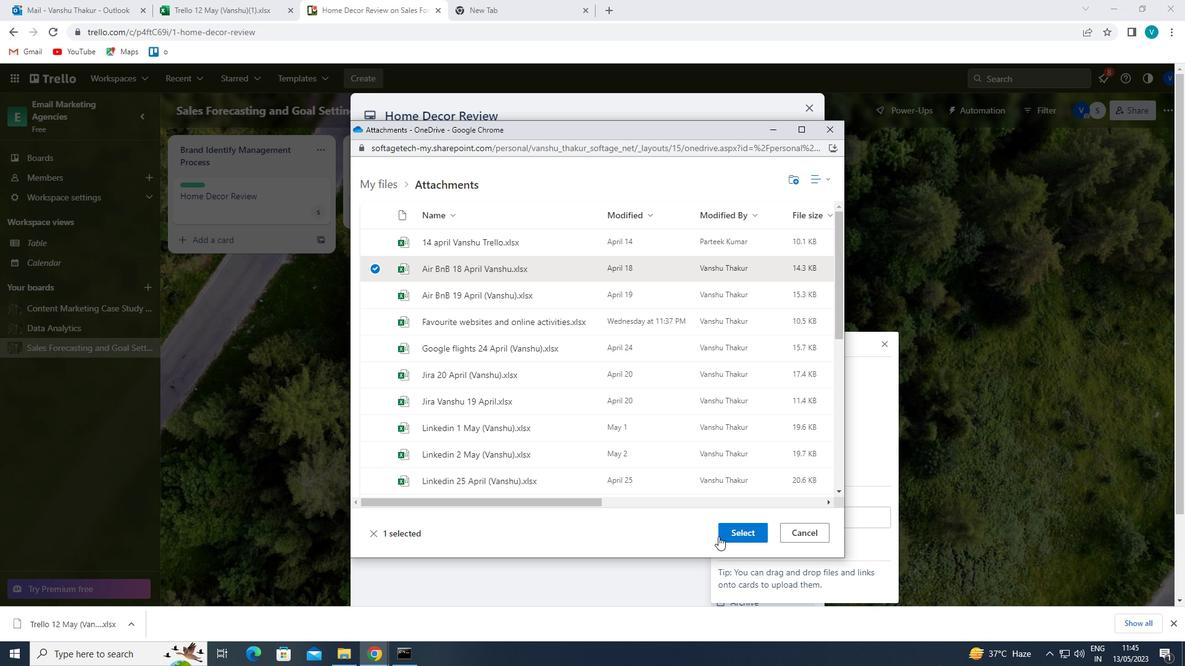 
Action: Mouse pressed left at (723, 534)
Screenshot: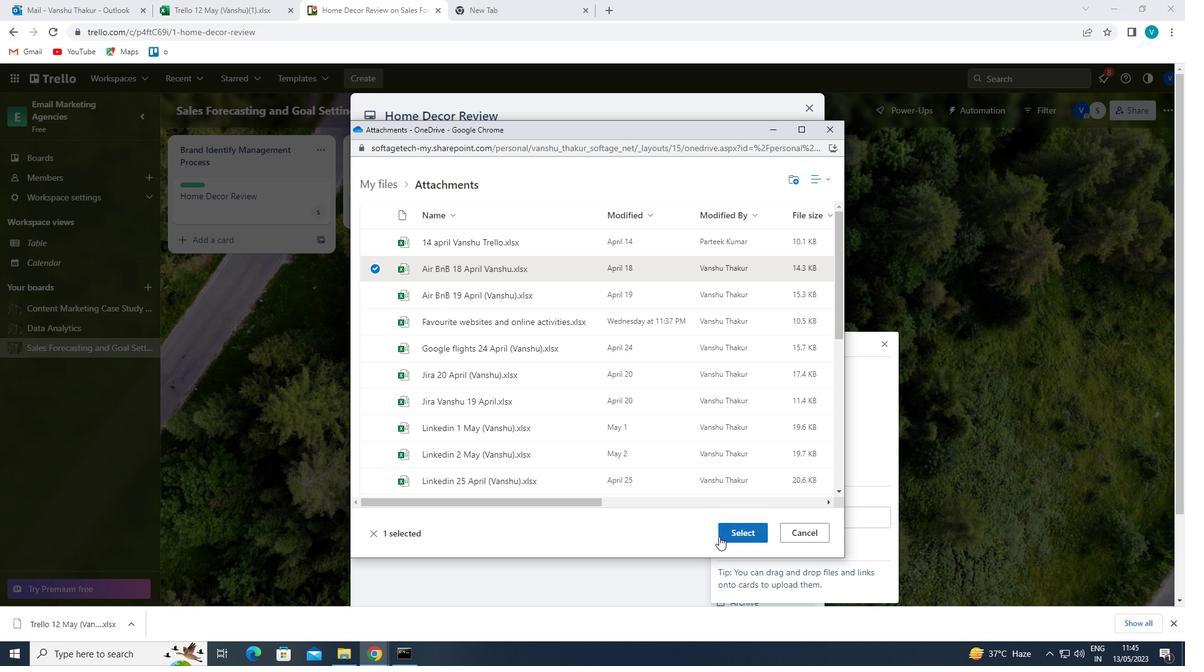
Action: Mouse moved to (771, 338)
Screenshot: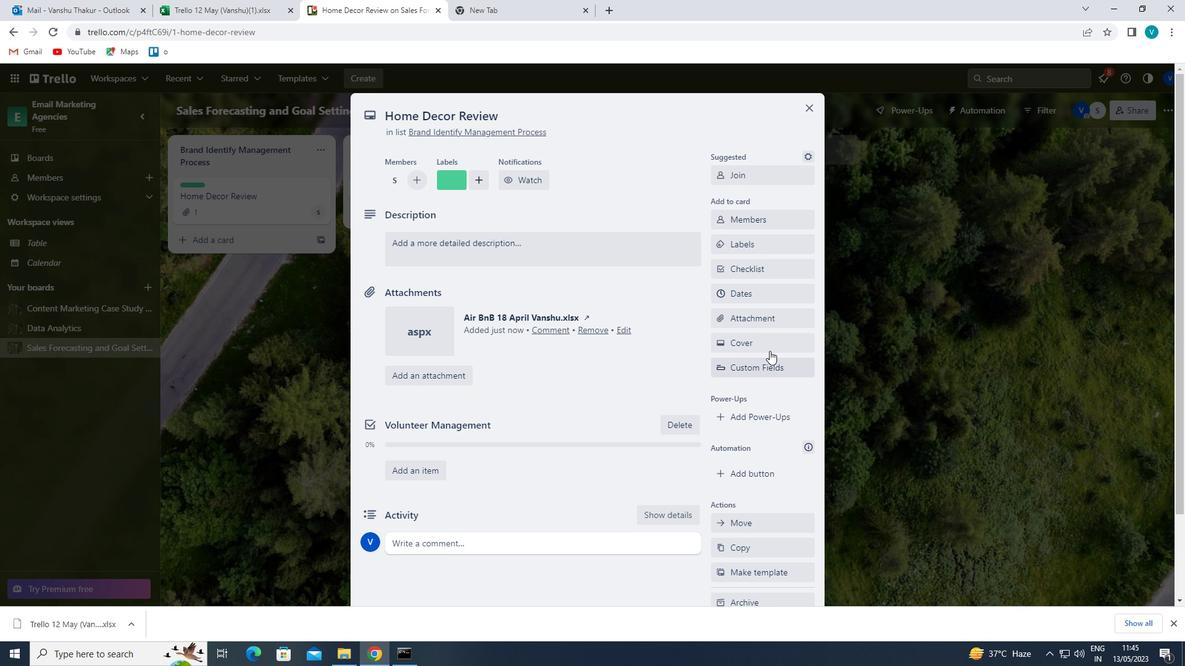 
Action: Mouse pressed left at (771, 338)
Screenshot: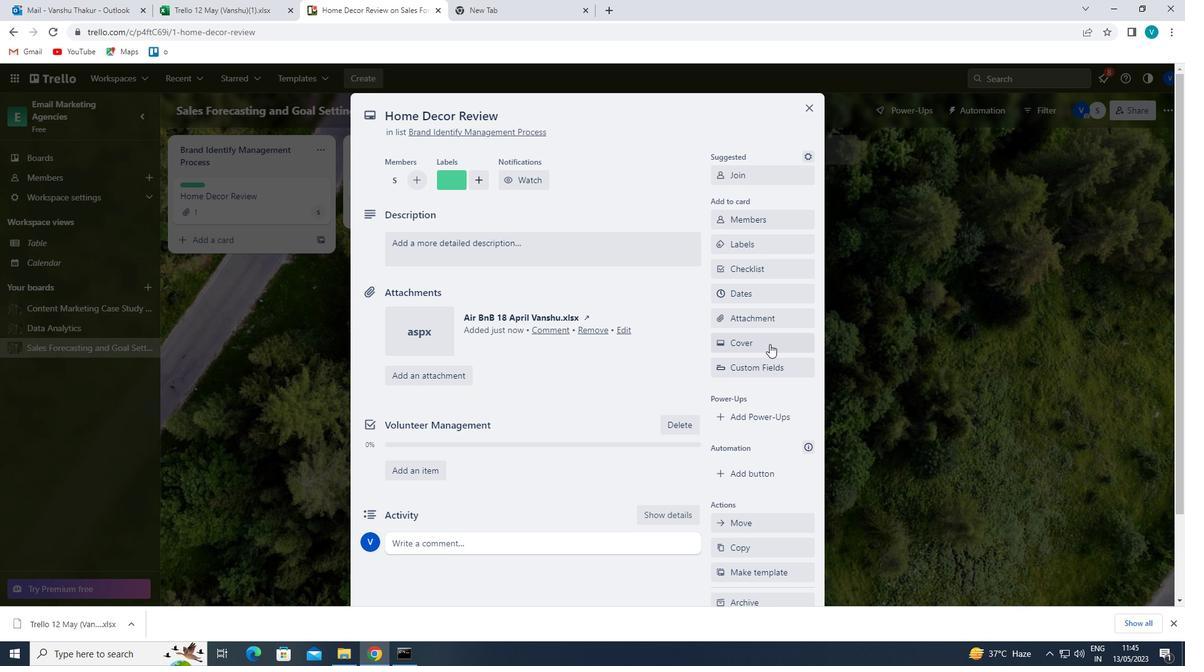 
Action: Mouse moved to (731, 360)
Screenshot: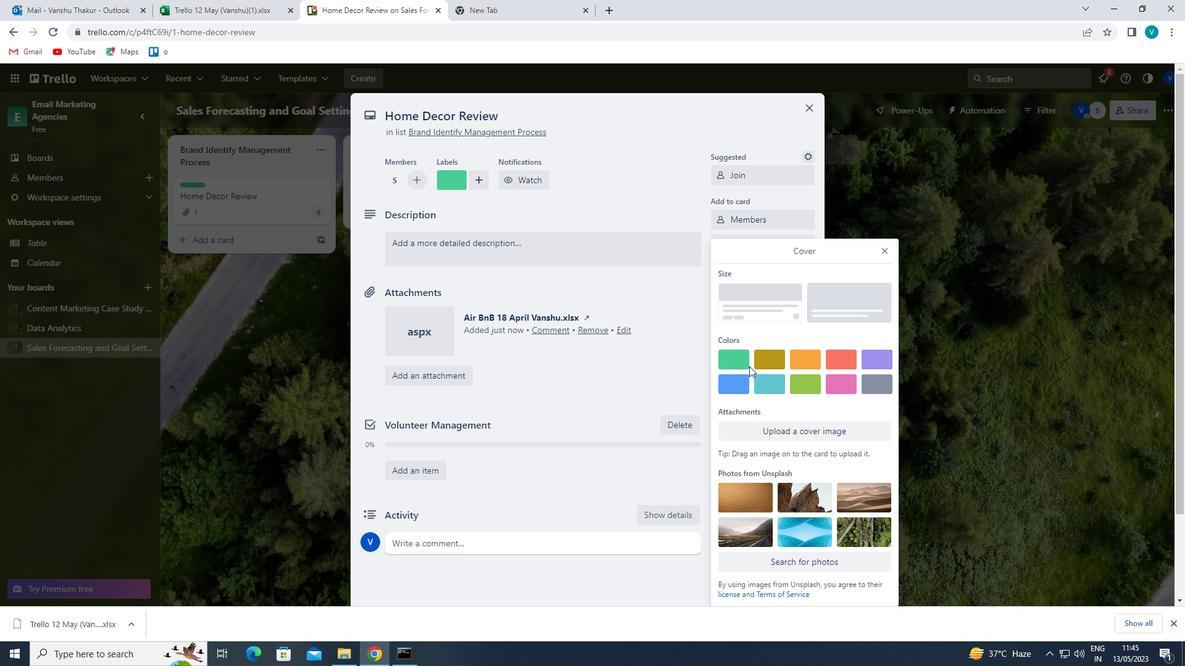 
Action: Mouse pressed left at (731, 360)
Screenshot: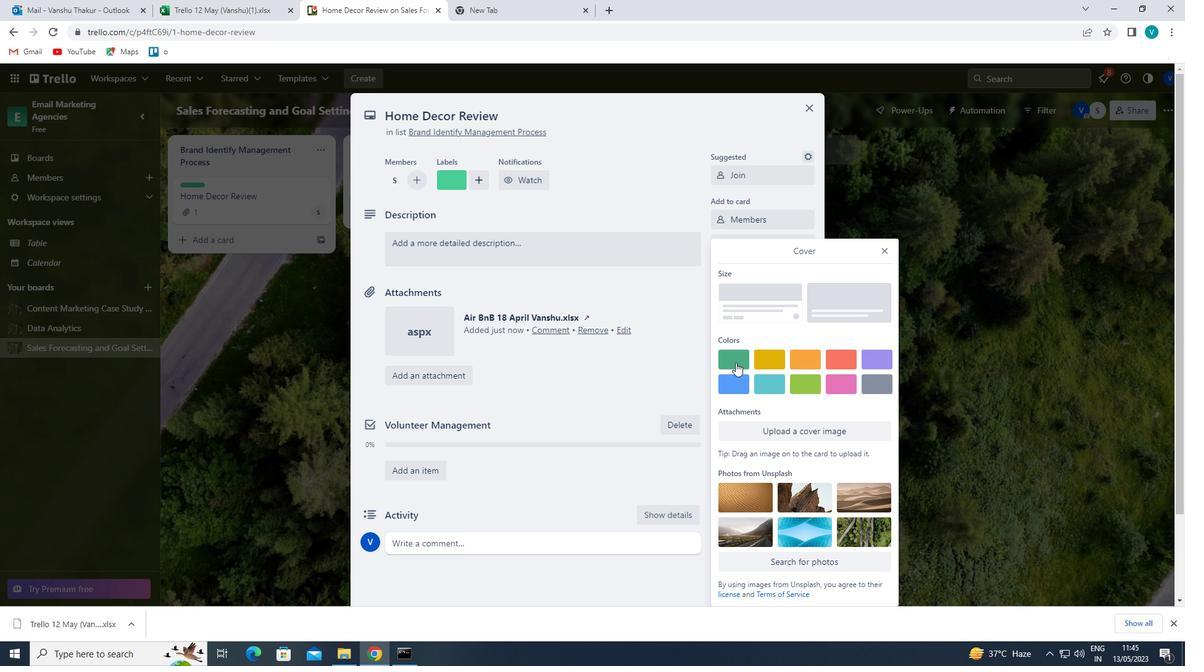 
Action: Mouse moved to (884, 229)
Screenshot: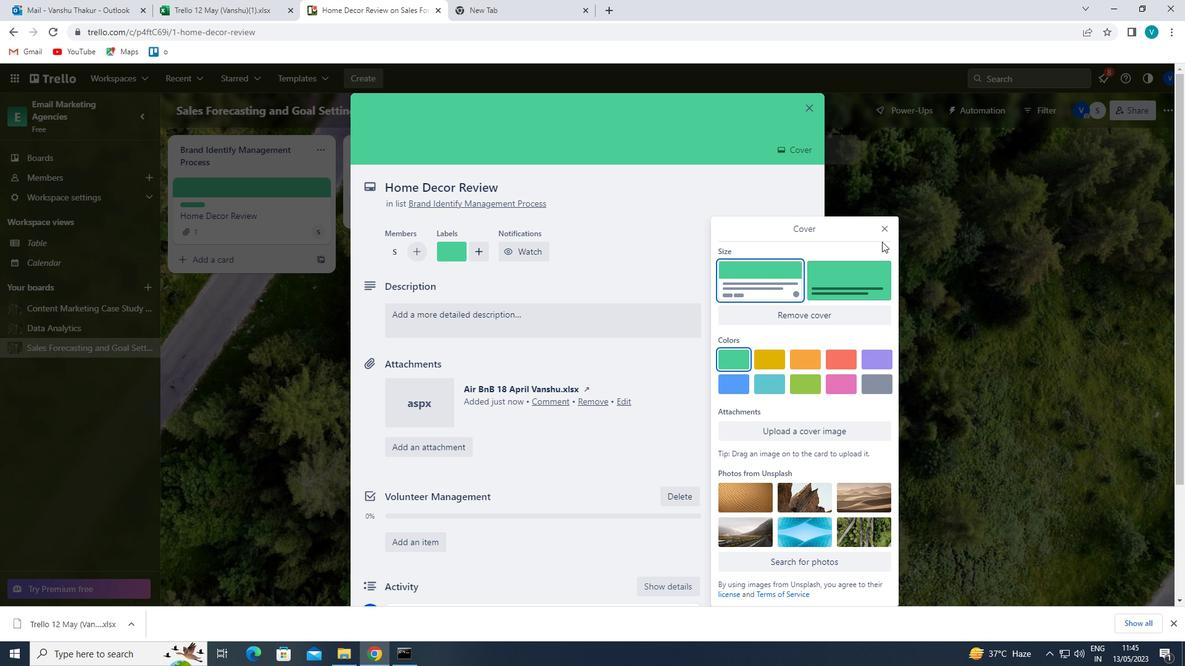 
Action: Mouse pressed left at (884, 229)
Screenshot: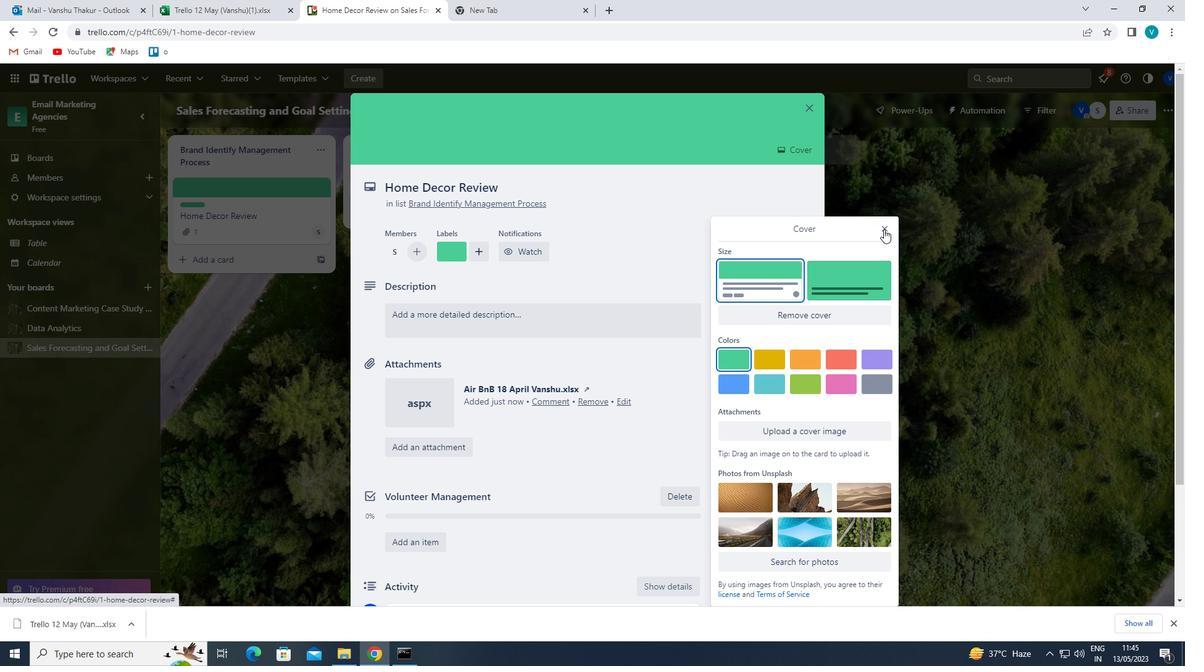 
Action: Mouse moved to (596, 307)
Screenshot: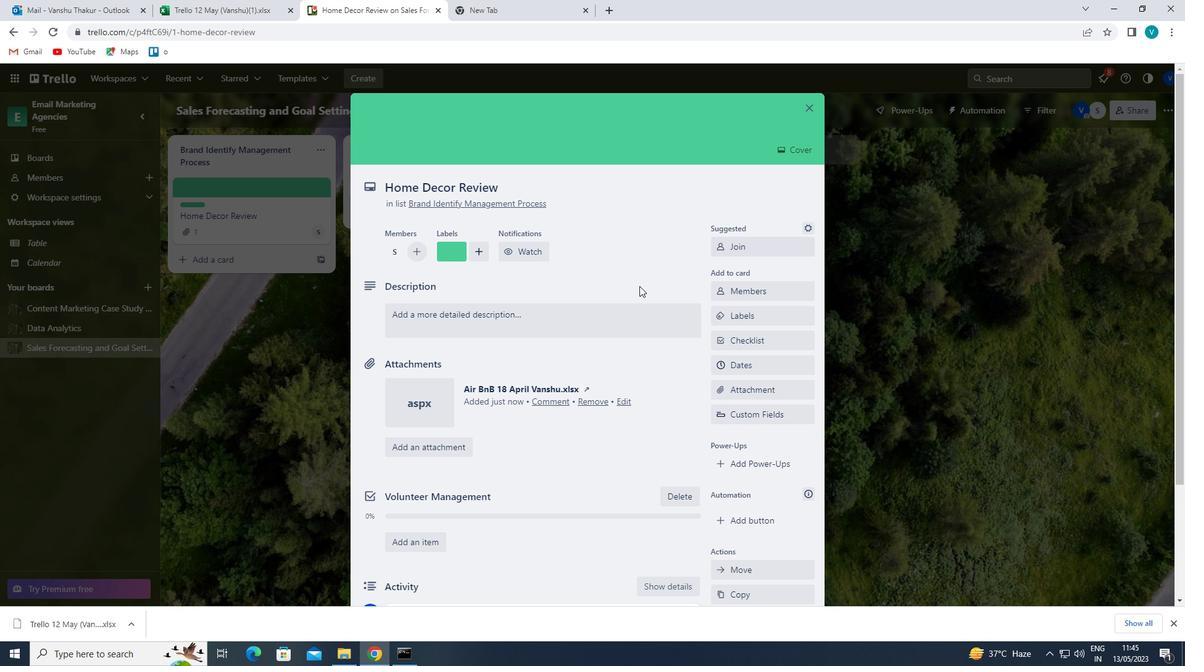 
Action: Mouse pressed left at (596, 307)
Screenshot: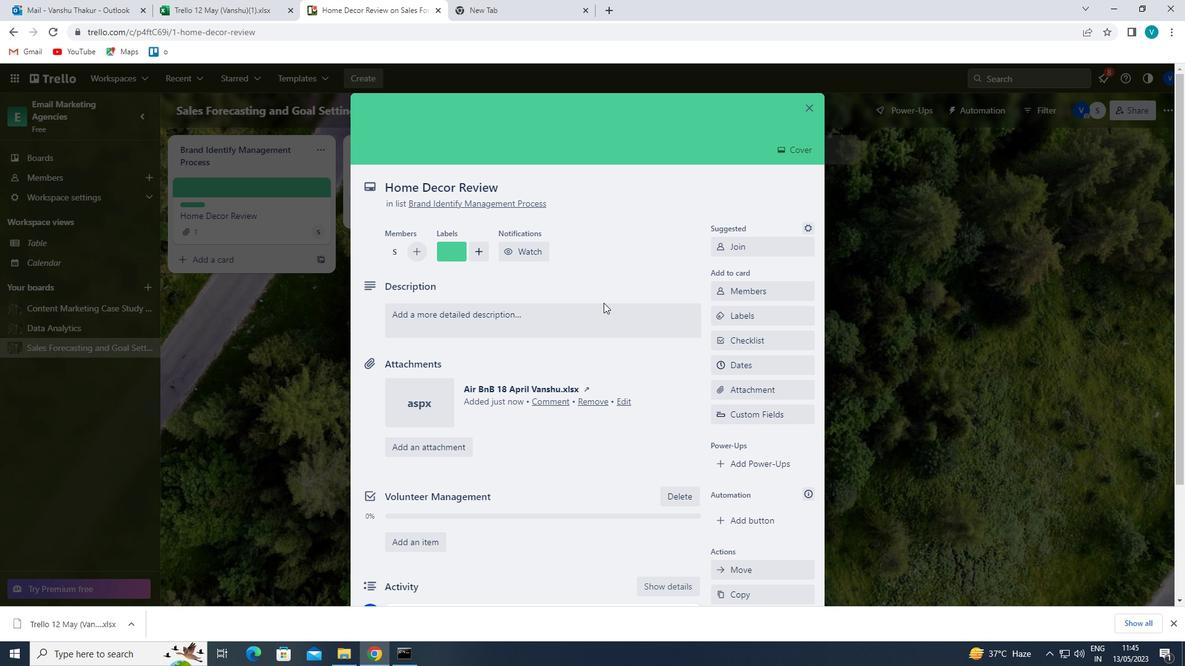 
Action: Key pressed '<Key.shift>CONDUCT<Key.space>TEAM<Key.space>TRAINING<Key.space>SESSION<Key.space>ON<Key.space>EFFECTIVE<Key.space>CONG<Key.backspace>FLICT<Key.space>MANAGEMENT<Key.space>AND<Key.space>RESOLUTION'
Screenshot: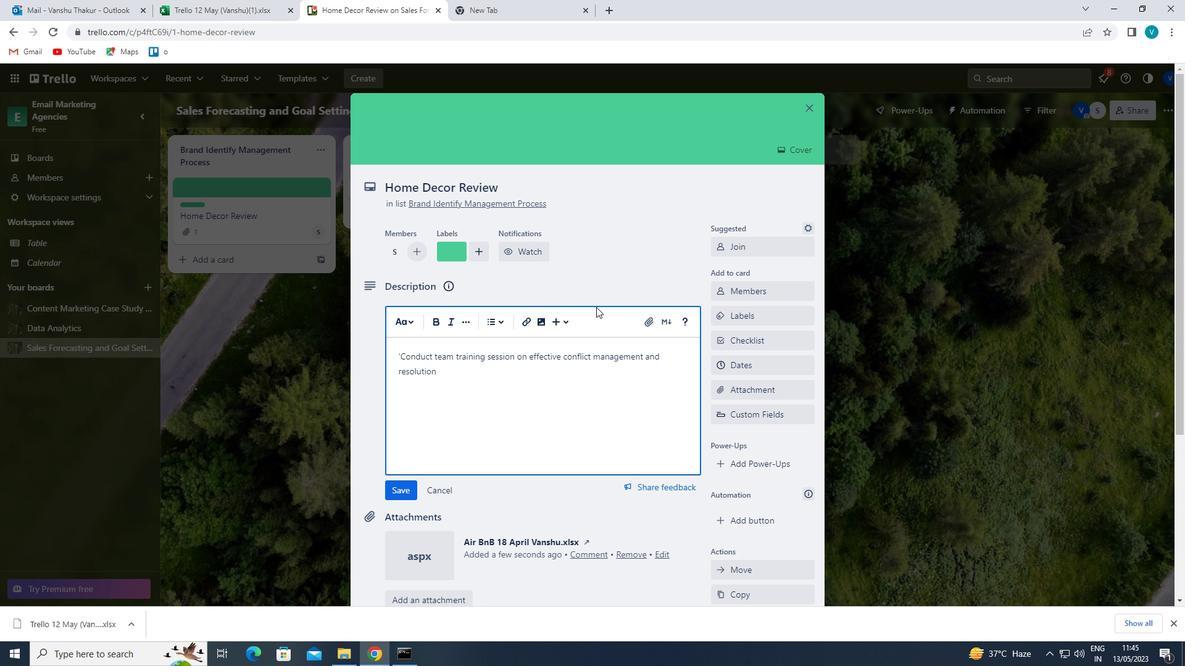 
Action: Mouse moved to (395, 488)
Screenshot: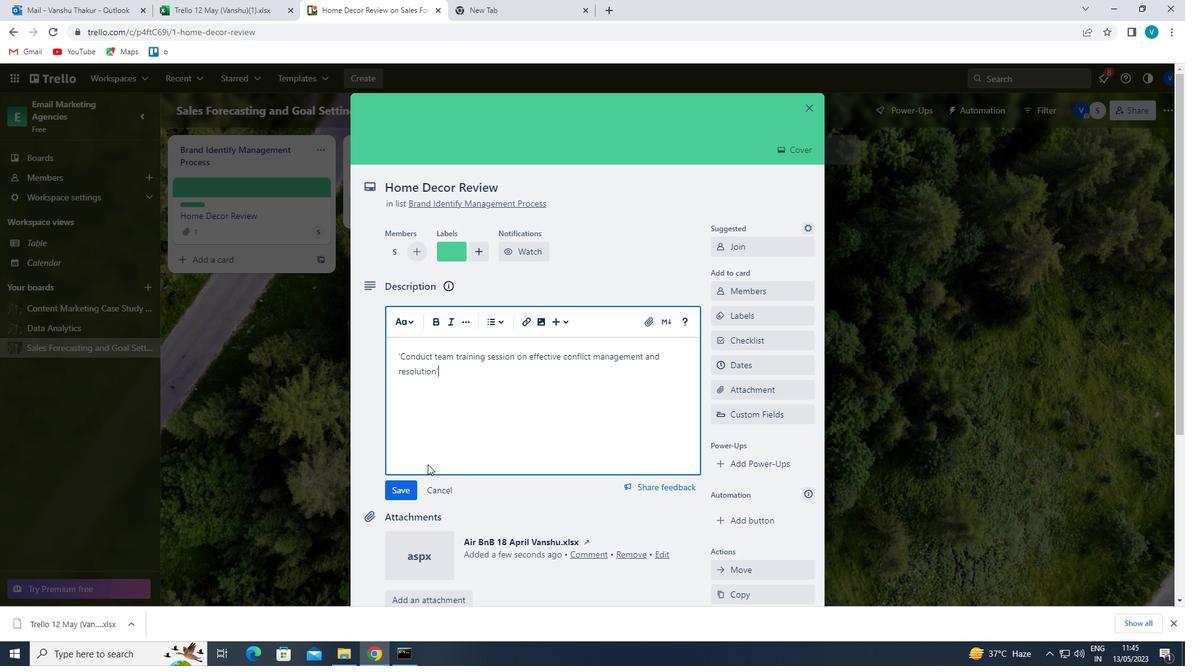 
Action: Mouse pressed left at (395, 488)
Screenshot: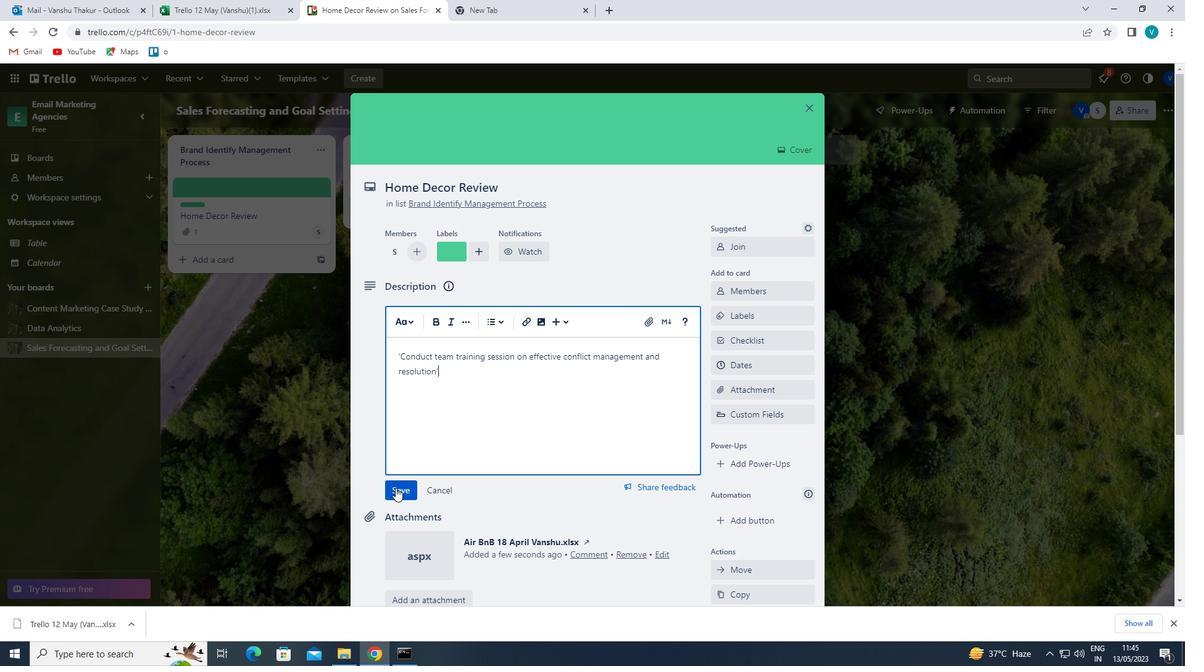 
Action: Mouse scrolled (395, 487) with delta (0, 0)
Screenshot: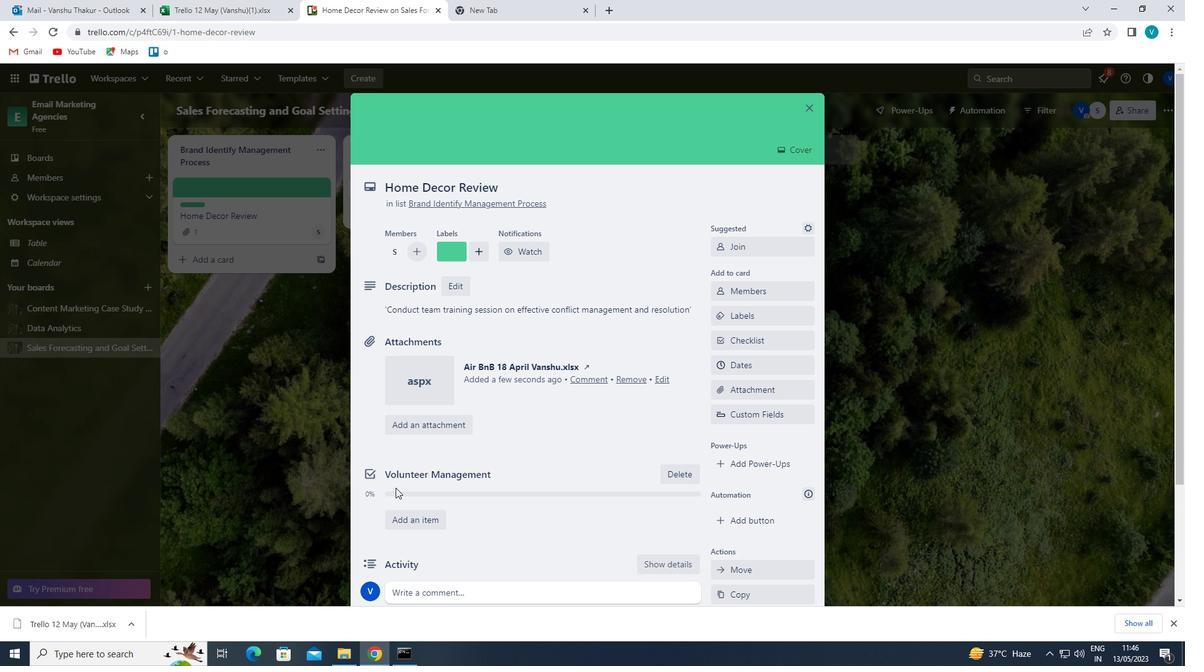 
Action: Mouse moved to (411, 525)
Screenshot: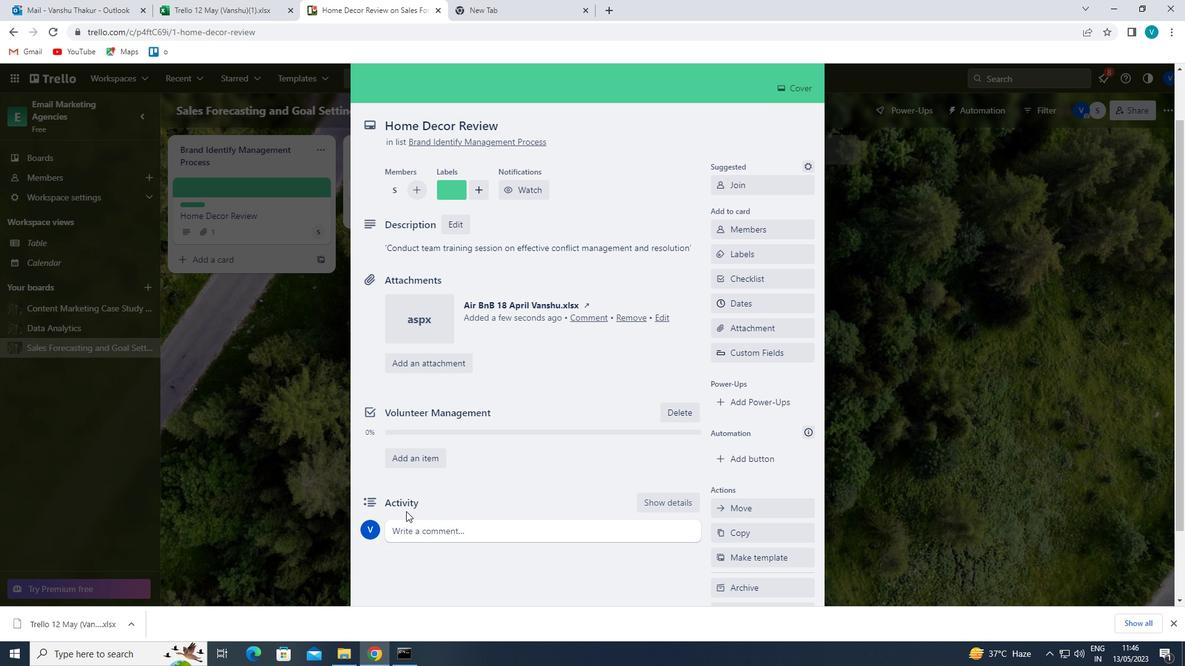 
Action: Mouse pressed left at (411, 525)
Screenshot: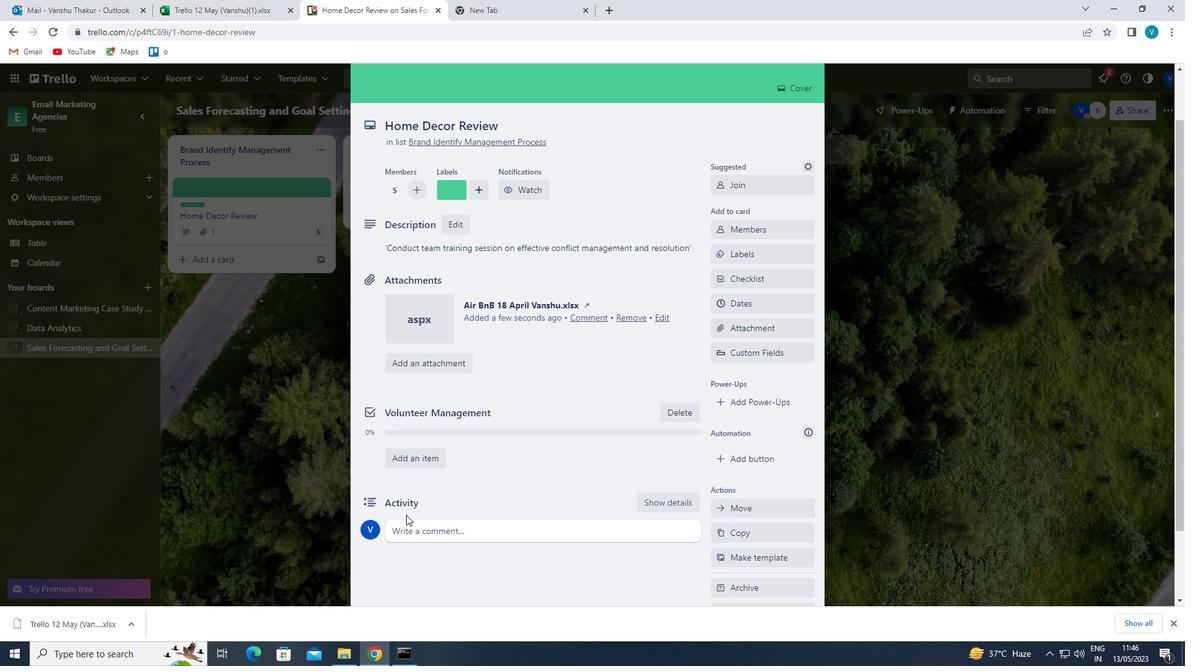 
Action: Key pressed '<Key.shift>LET<Key.space>US<Key.space>APPROACH<Key.space>THIS<Key.space>TASK<Key.space>WITH<Key.space>A<Key.space>SENSE<Key.space>OF<Key.space>OWNERSHIP<Key.space>AND<Key.space>PRIDE<Key.space><Key.backspace>,<Key.space>TAKING<Key.space>RESPONSIBILITY<Key.space>FOR<Key.space>ITS<Key.space>SUCCESS<Key.space>OR<Key.space>FAILURE,<Key.backspace>.'
Screenshot: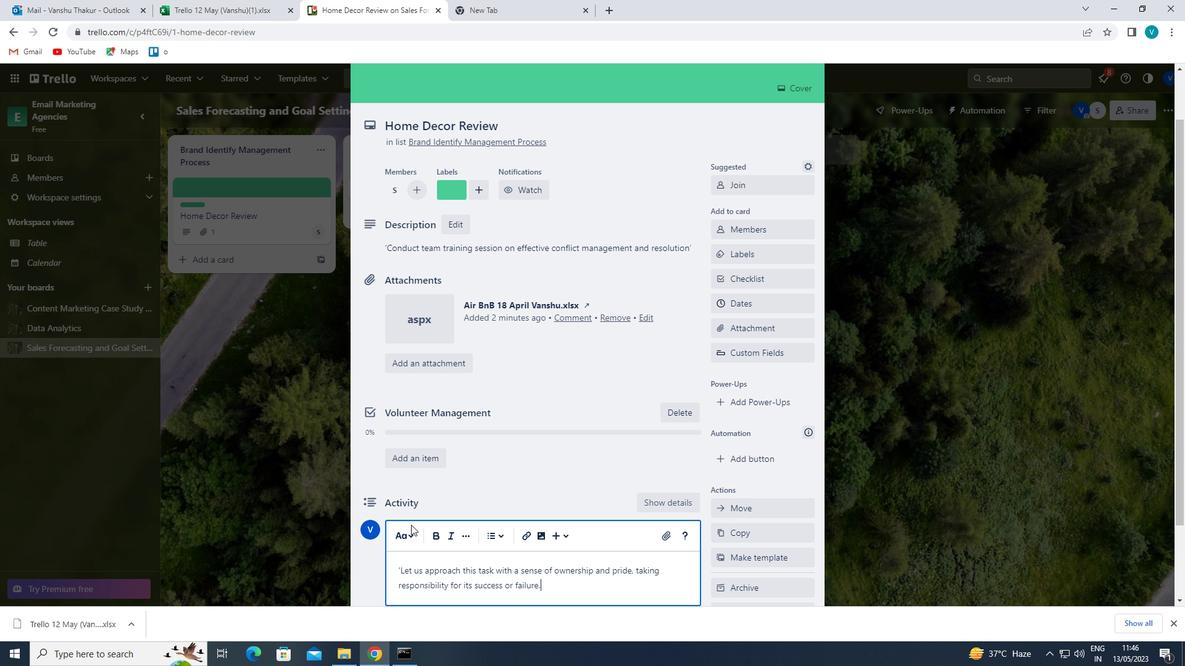 
Action: Mouse moved to (400, 525)
Screenshot: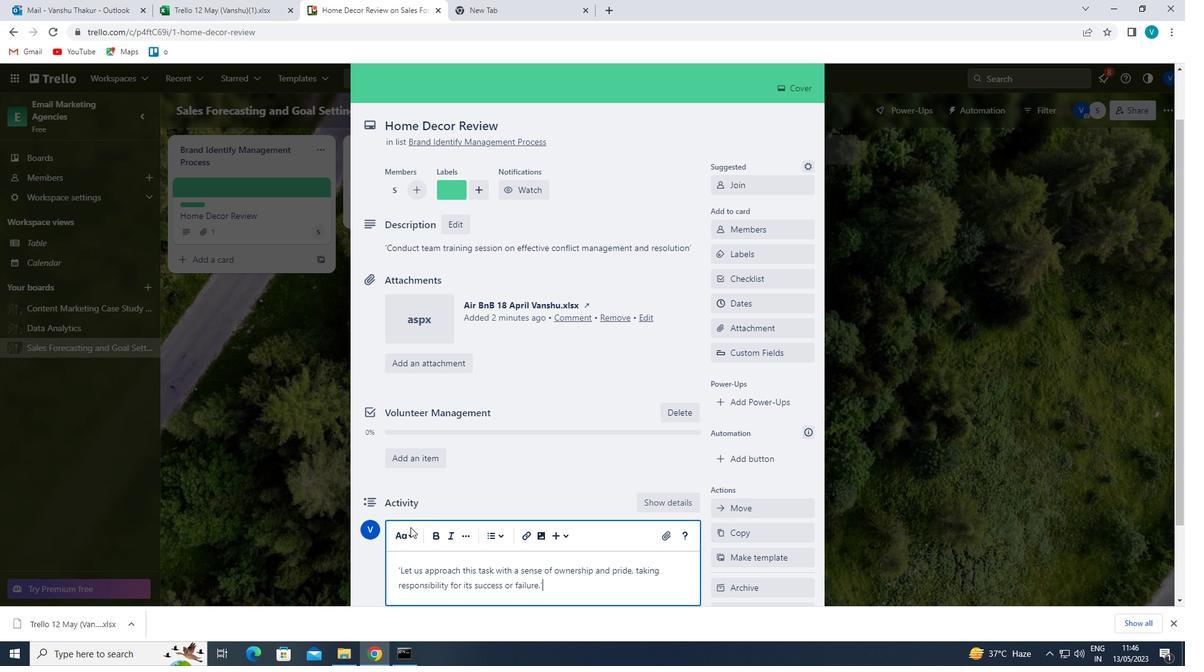 
Action: Mouse scrolled (400, 524) with delta (0, 0)
Screenshot: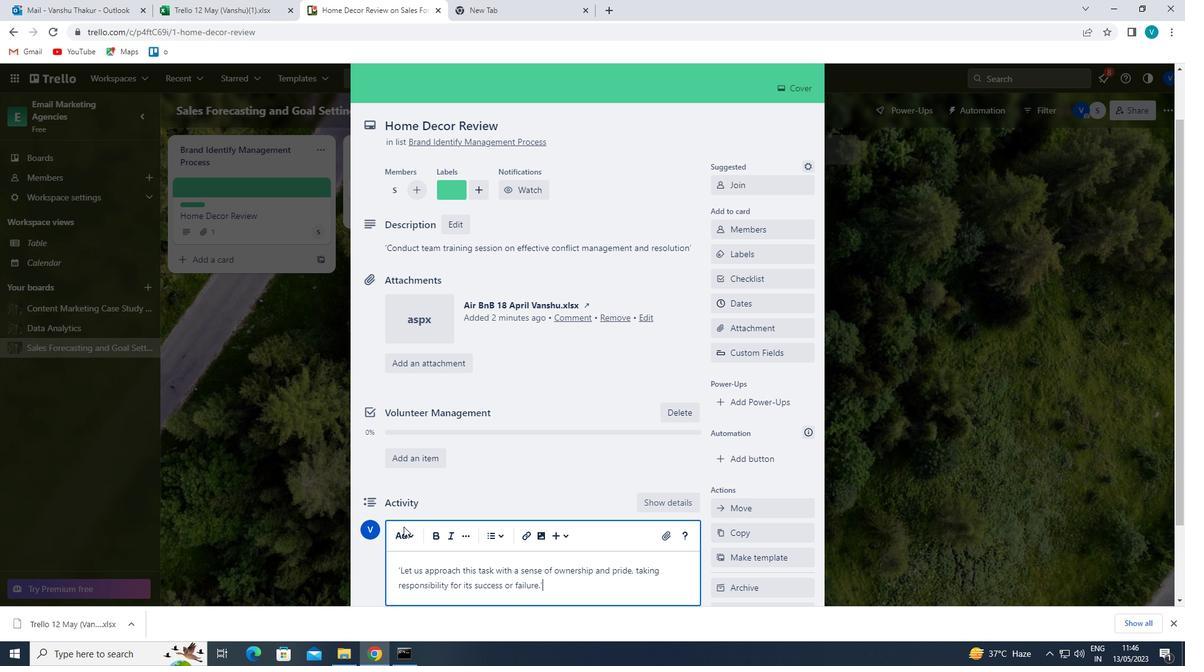 
Action: Mouse moved to (400, 553)
Screenshot: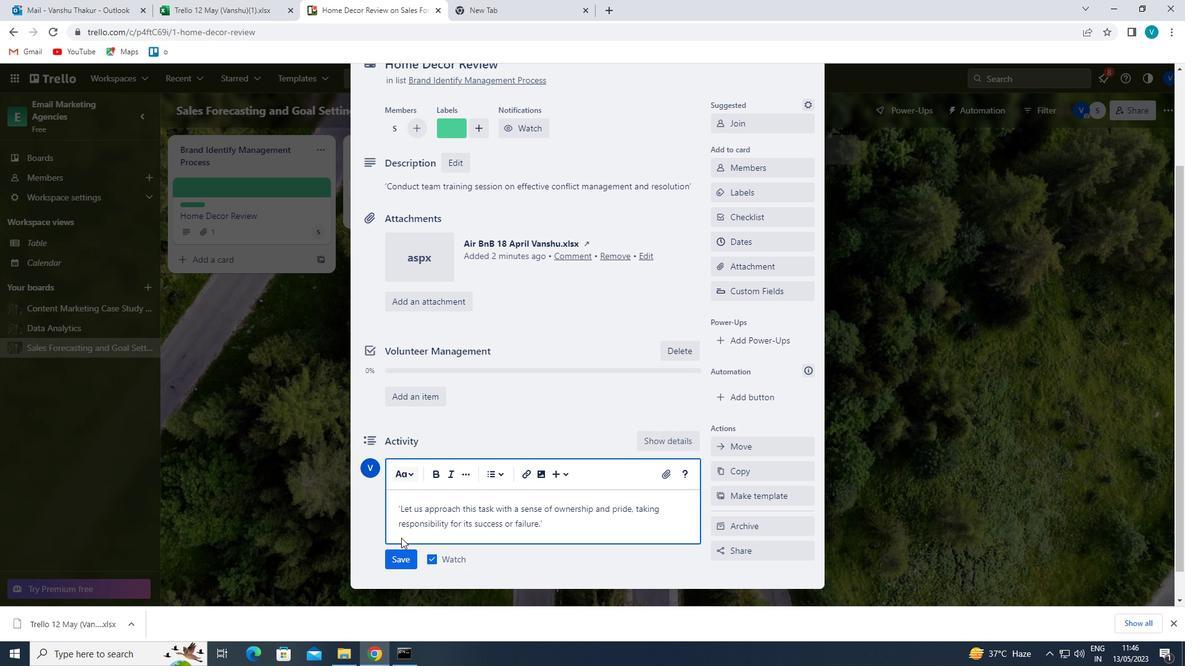 
Action: Mouse pressed left at (400, 553)
Screenshot: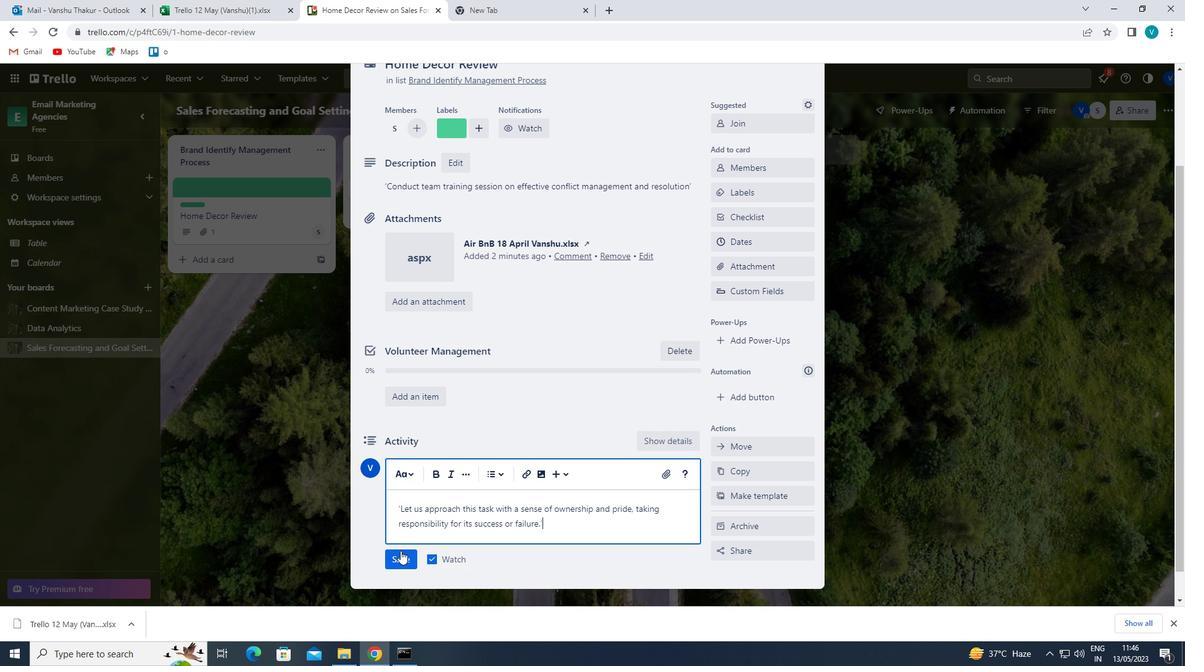 
Action: Mouse moved to (726, 244)
Screenshot: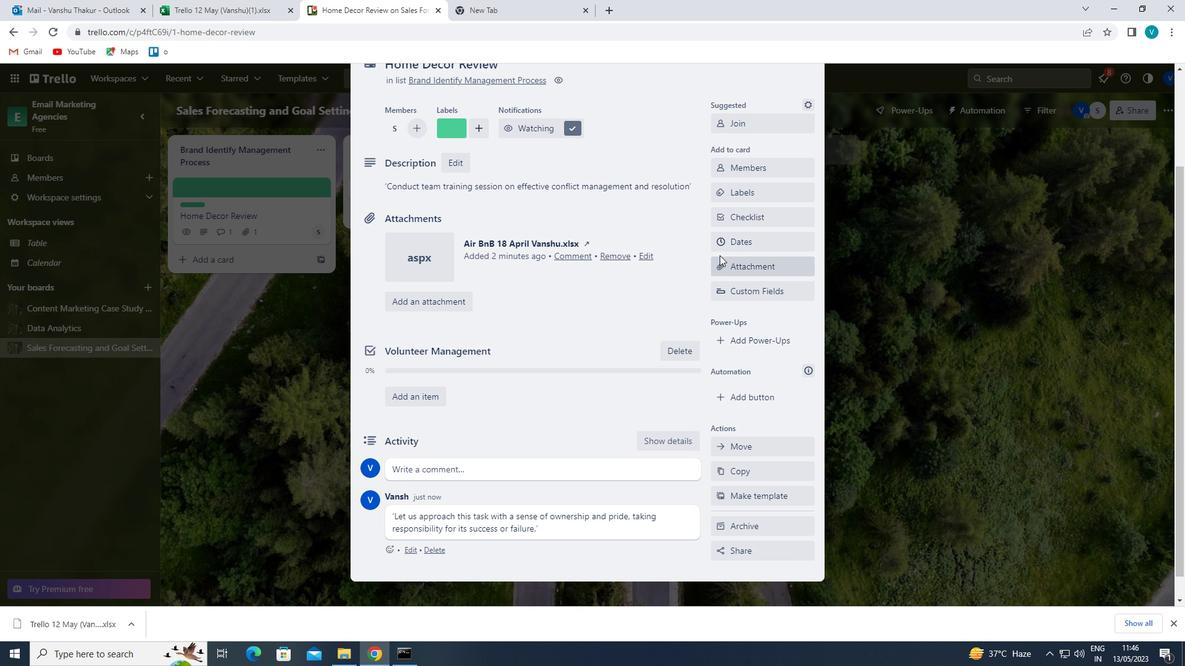 
Action: Mouse pressed left at (726, 244)
Screenshot: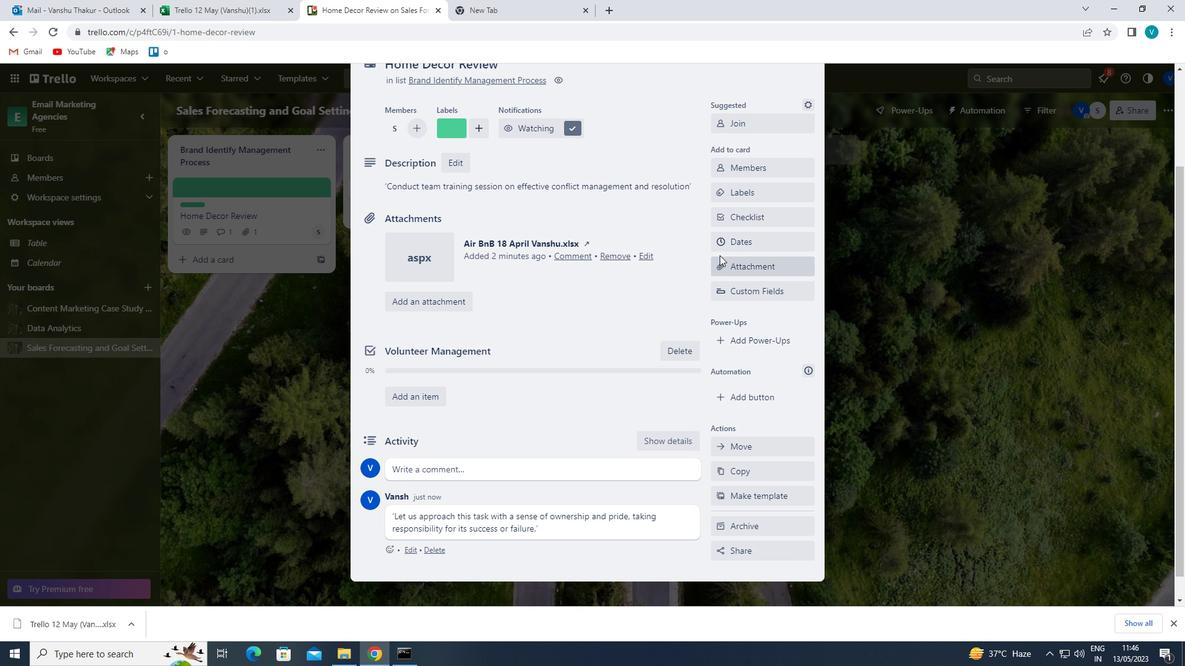 
Action: Mouse moved to (723, 338)
Screenshot: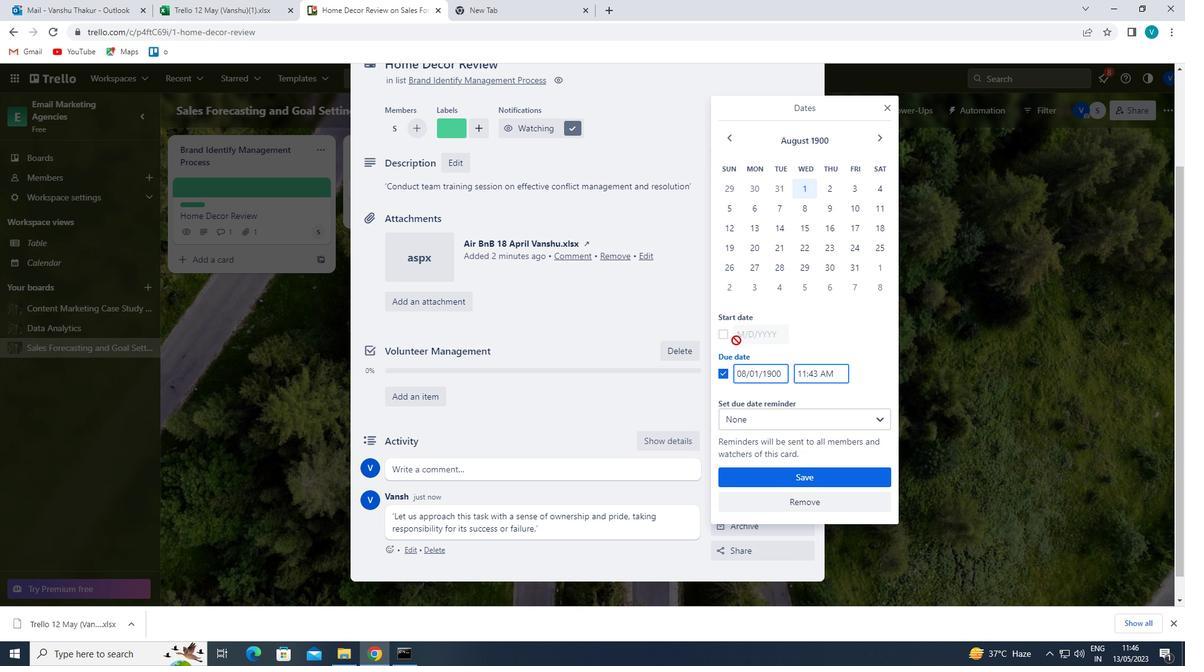 
Action: Mouse pressed left at (723, 338)
Screenshot: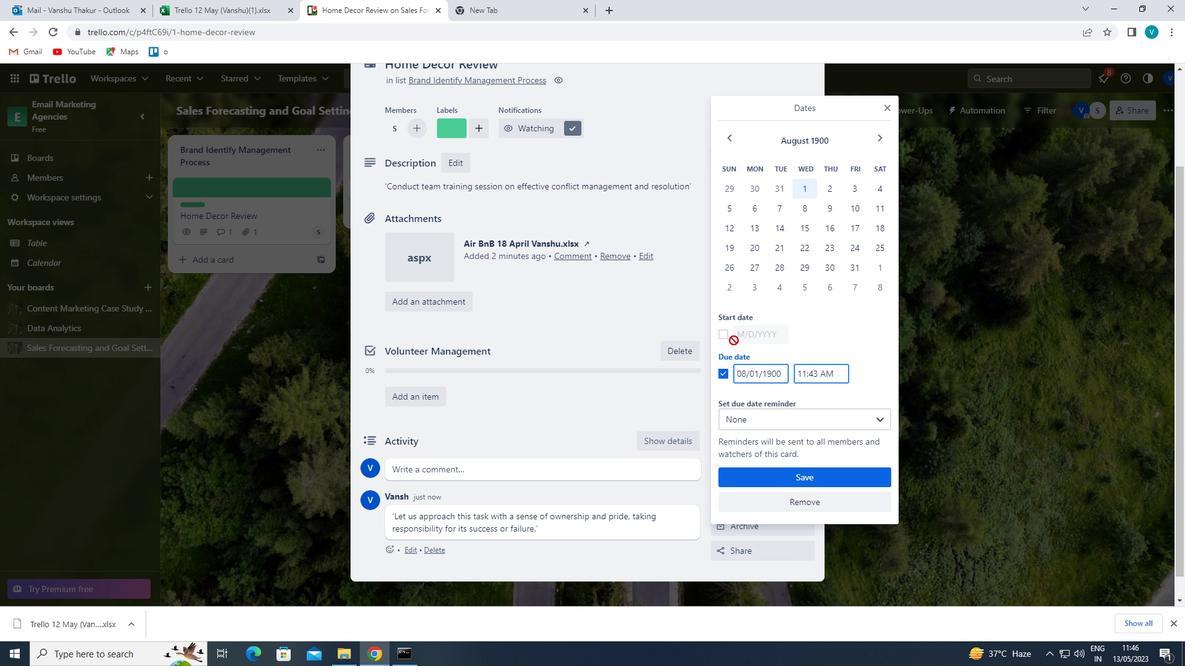 
Action: Mouse moved to (747, 330)
Screenshot: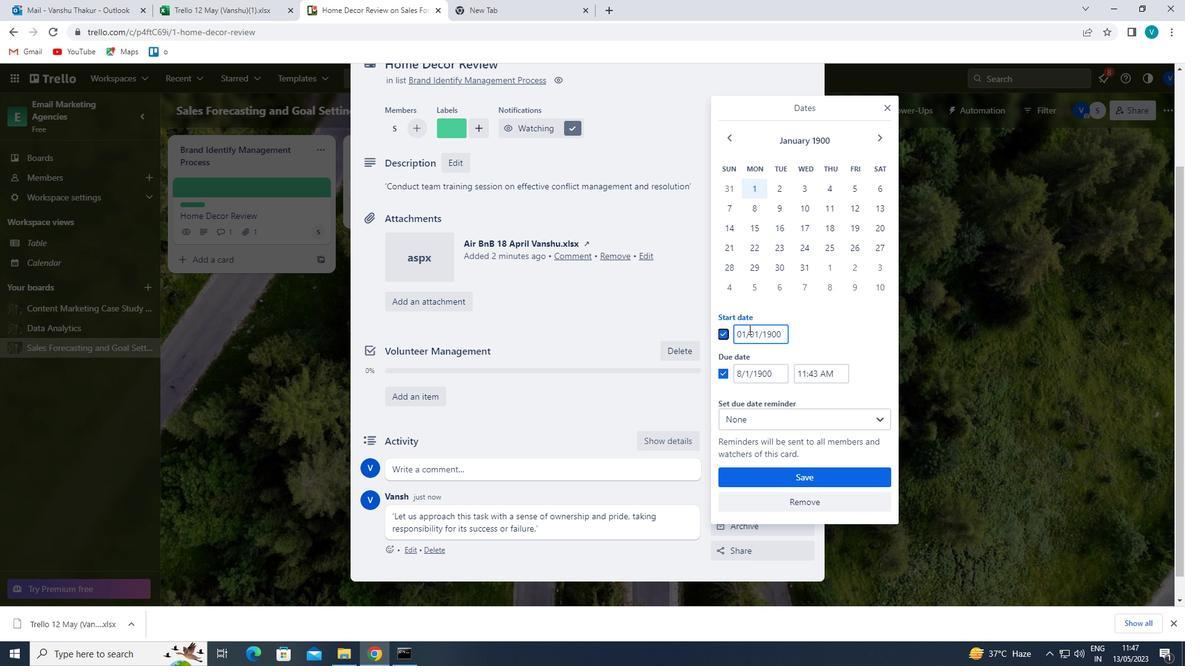 
Action: Mouse pressed left at (747, 330)
Screenshot: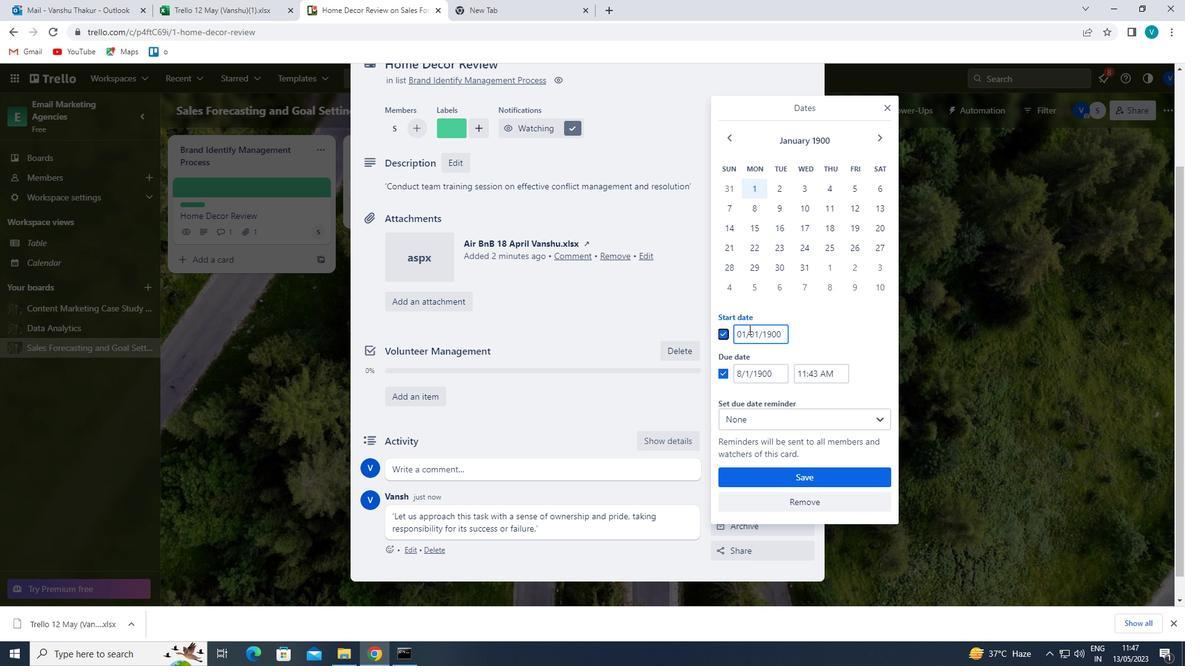 
Action: Mouse moved to (742, 335)
Screenshot: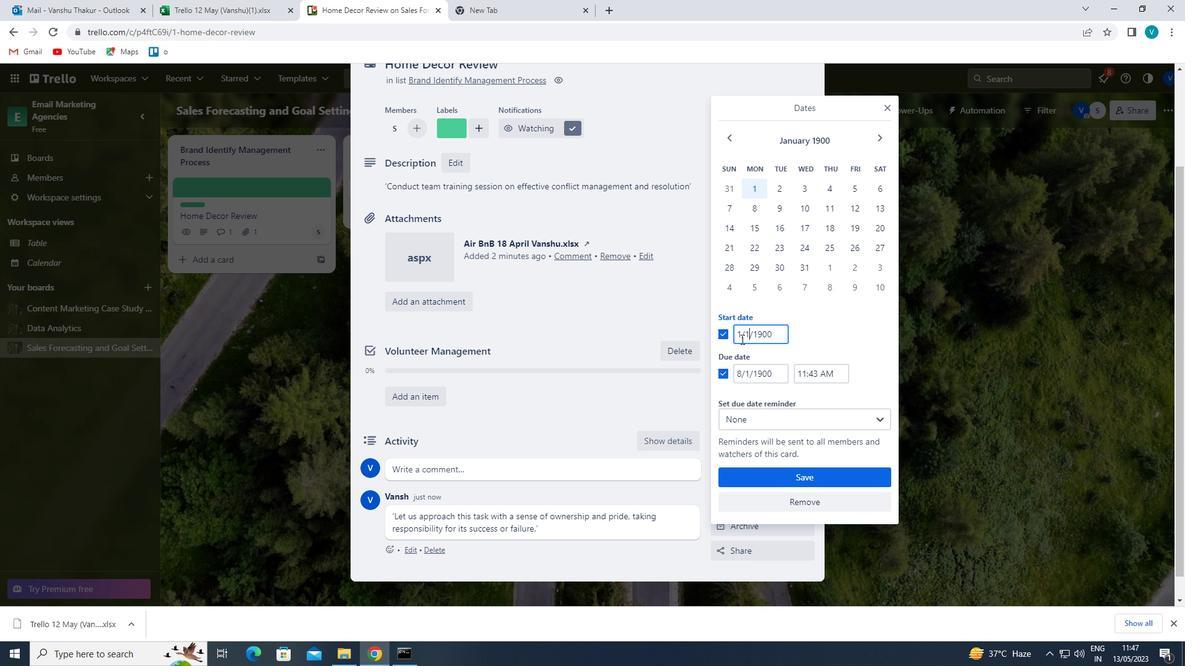 
Action: Mouse pressed left at (742, 335)
Screenshot: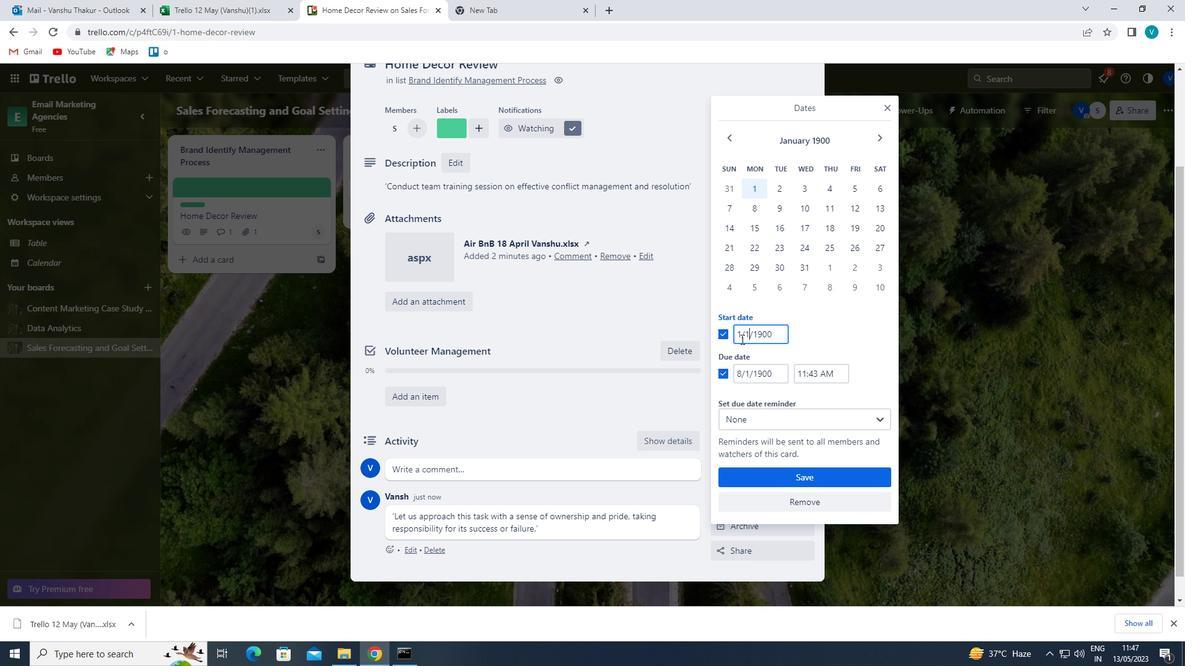 
Action: Mouse moved to (603, 416)
Screenshot: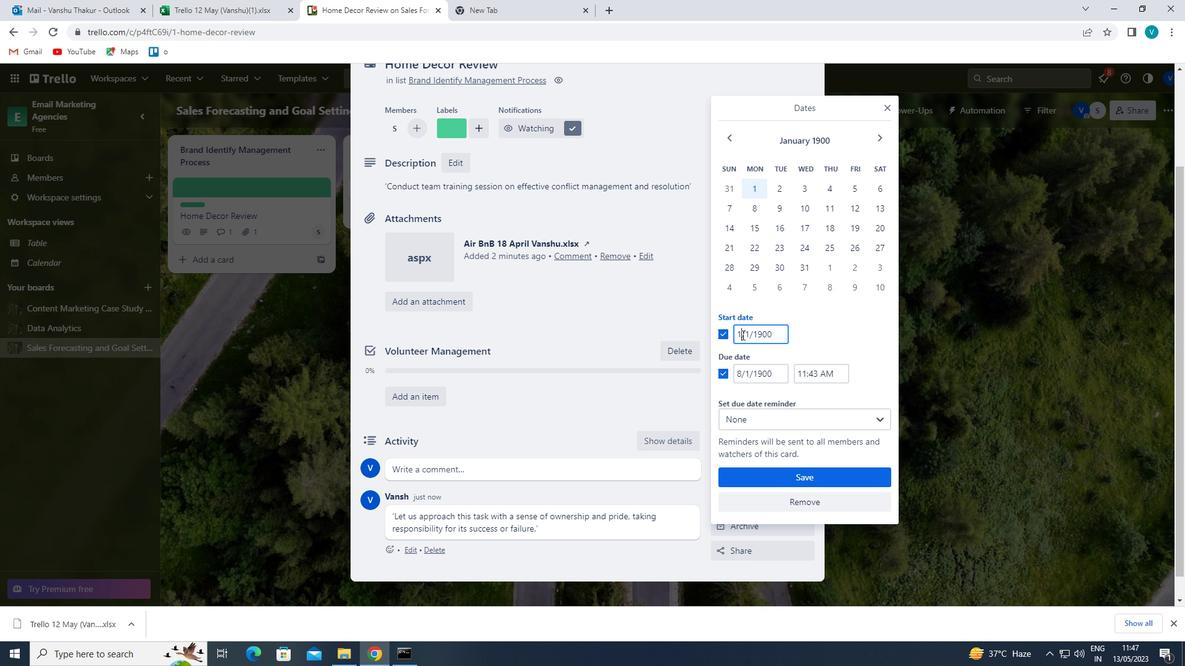 
Action: Key pressed <Key.backspace>2
Screenshot: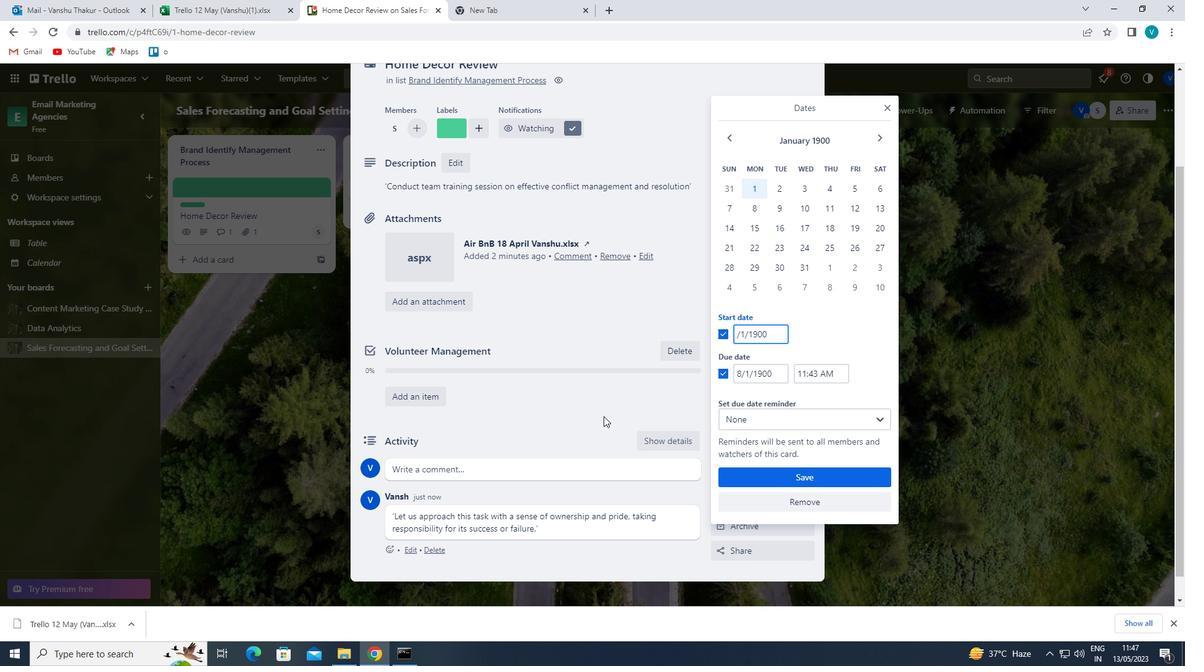 
Action: Mouse moved to (740, 369)
Screenshot: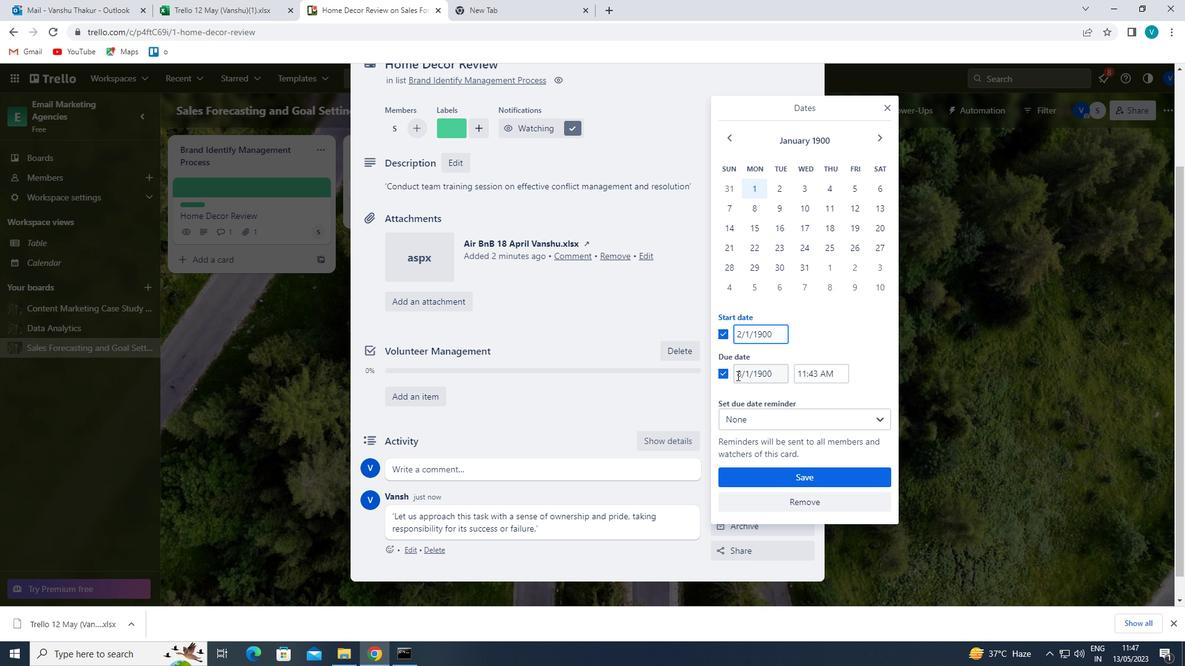 
Action: Mouse pressed left at (740, 369)
Screenshot: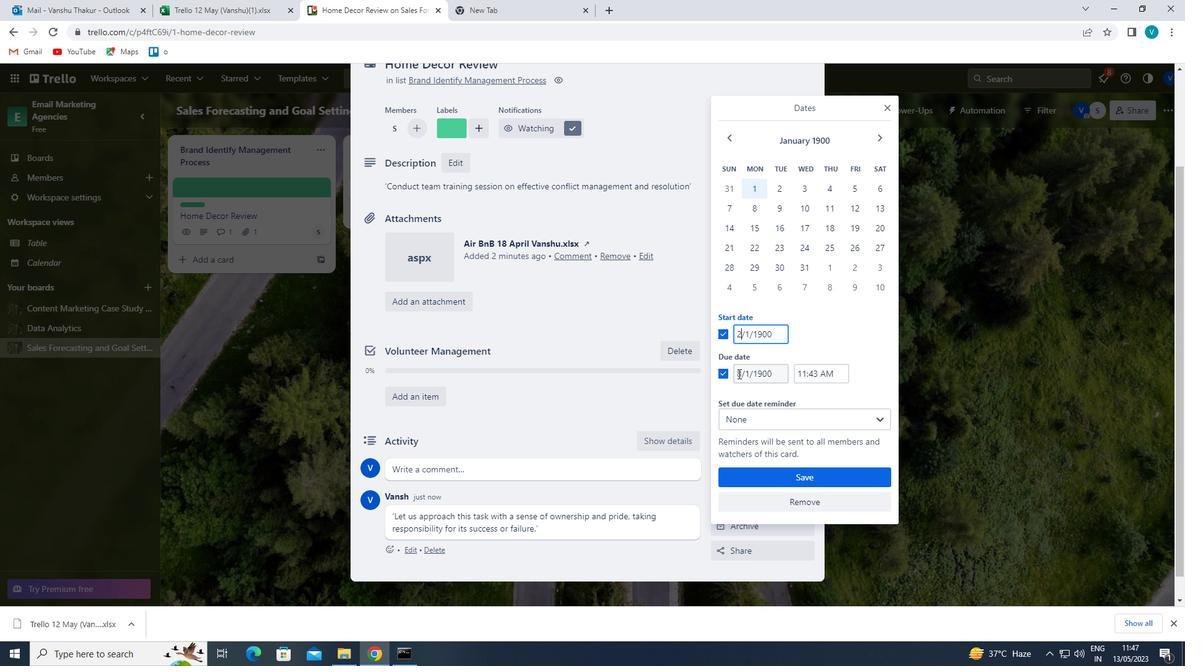 
Action: Mouse moved to (636, 460)
Screenshot: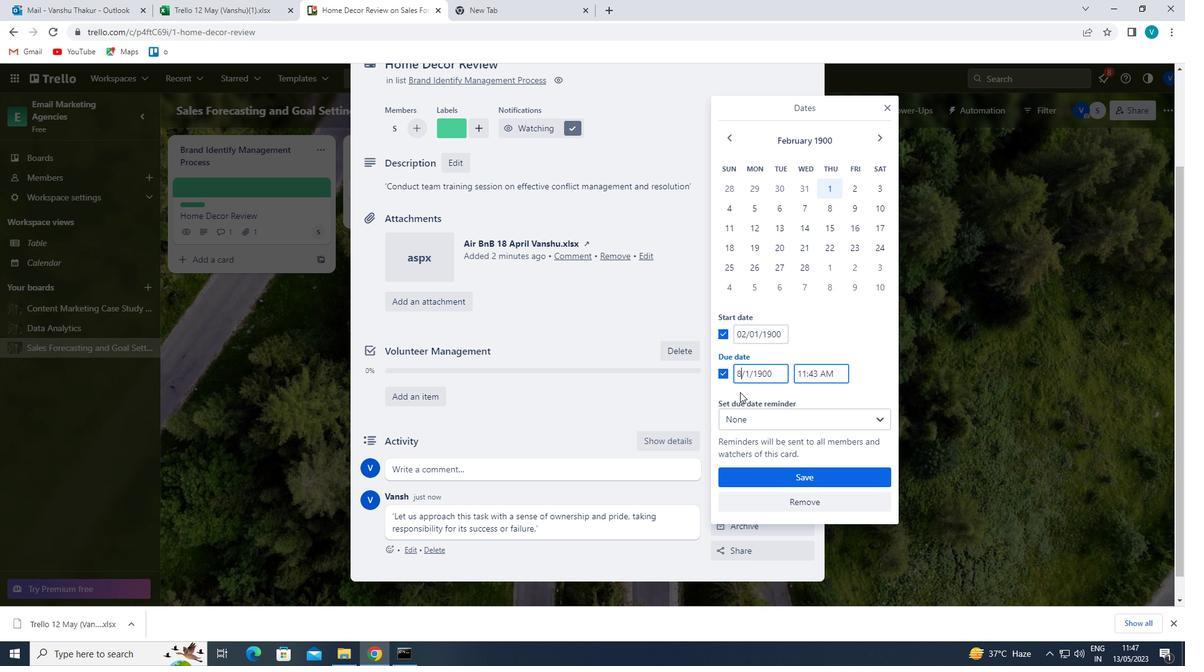 
Action: Key pressed <Key.backspace>9
Screenshot: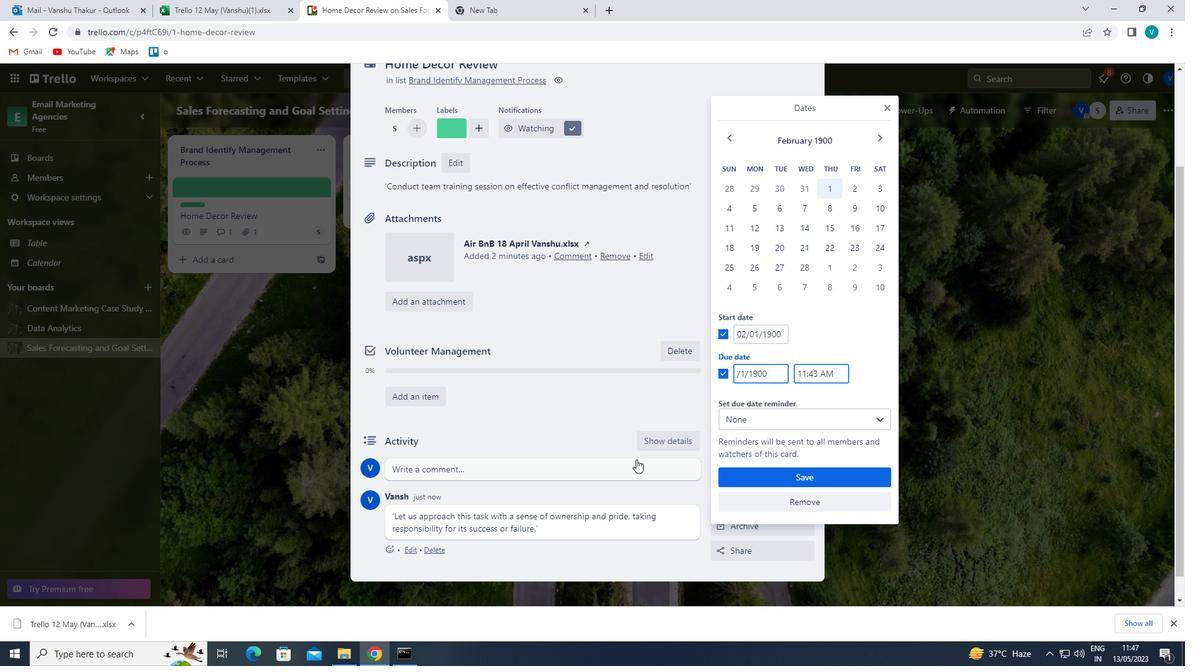
Action: Mouse moved to (760, 469)
Screenshot: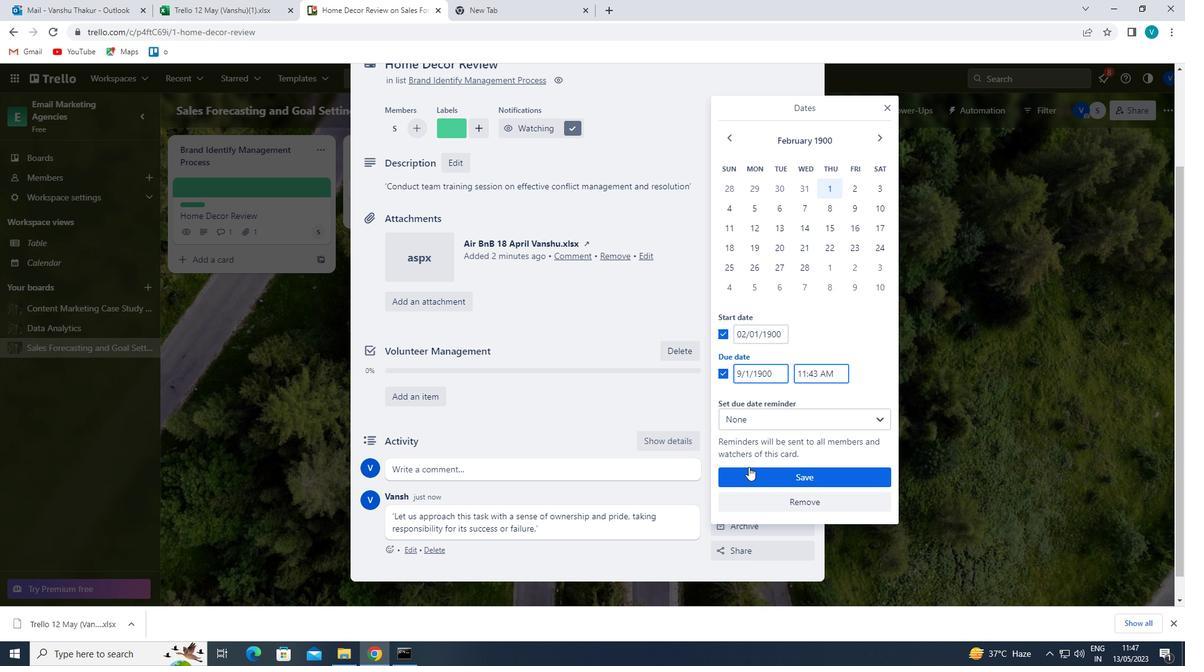 
Action: Mouse pressed left at (760, 469)
Screenshot: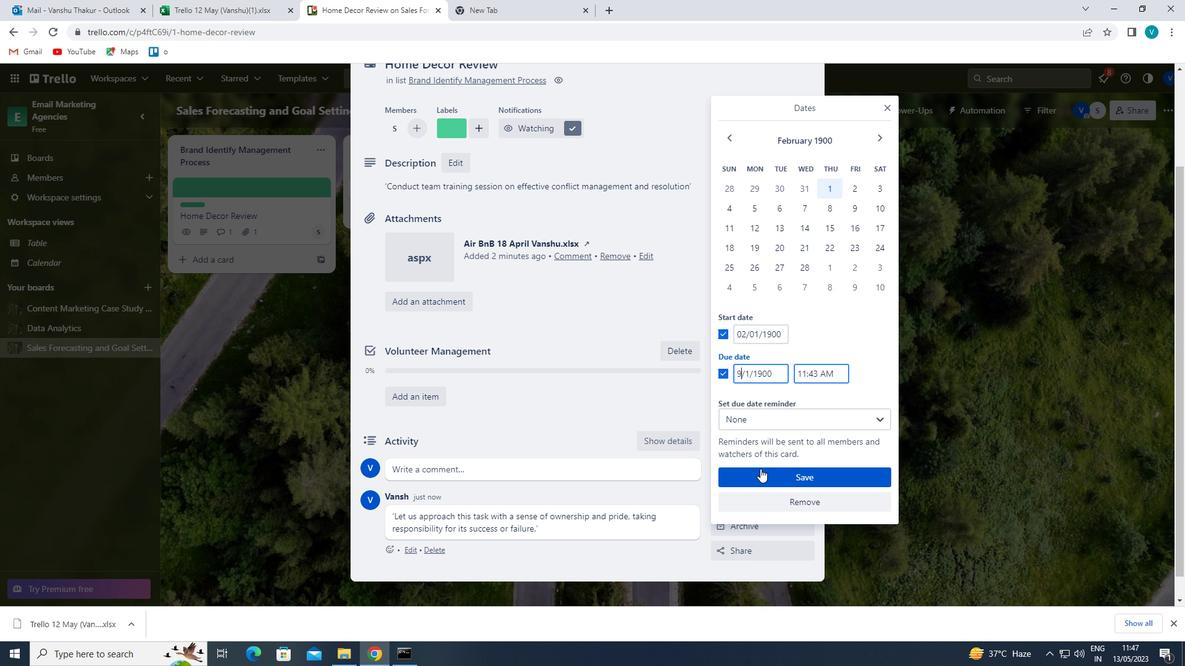 
Action: Mouse moved to (681, 517)
Screenshot: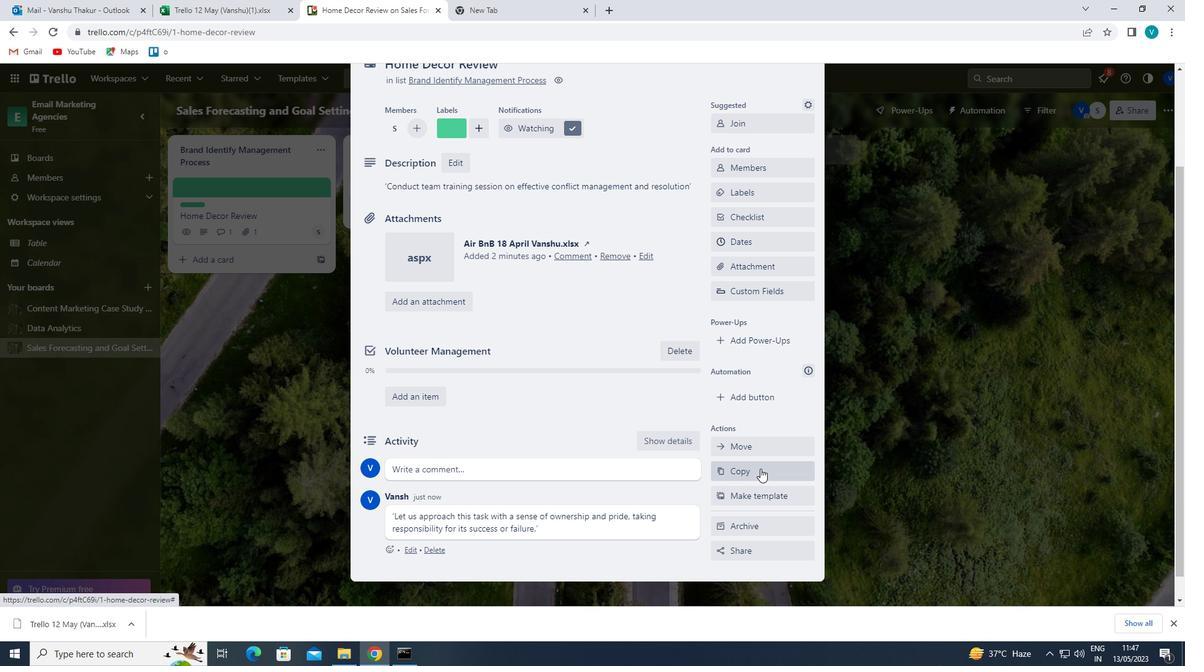 
